 Task: Create a task  Implement a new cloud-based environmental management system for a company , assign it to team member softage.2@softage.net in the project BitBridge and update the status of the task to  On Track  , set the priority of the task to High
Action: Mouse moved to (79, 72)
Screenshot: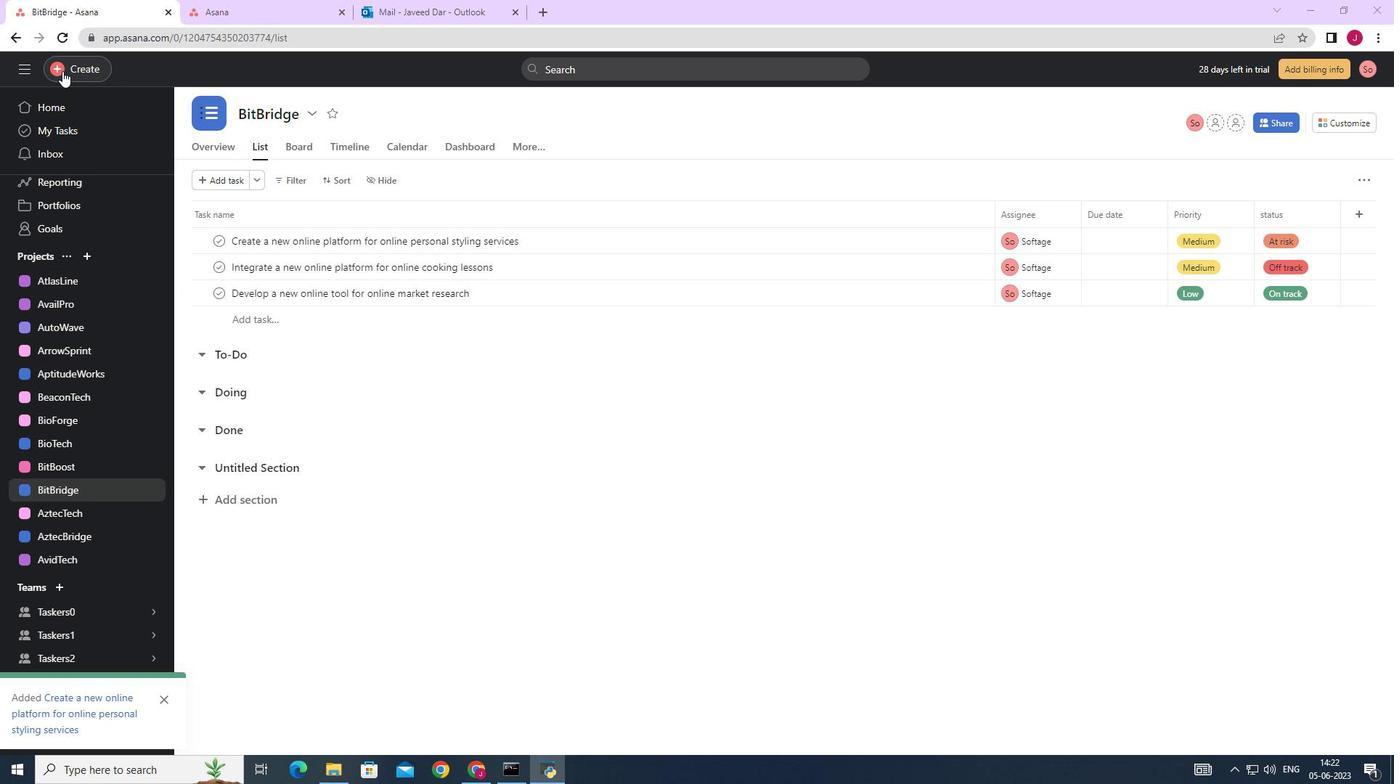 
Action: Mouse pressed left at (79, 72)
Screenshot: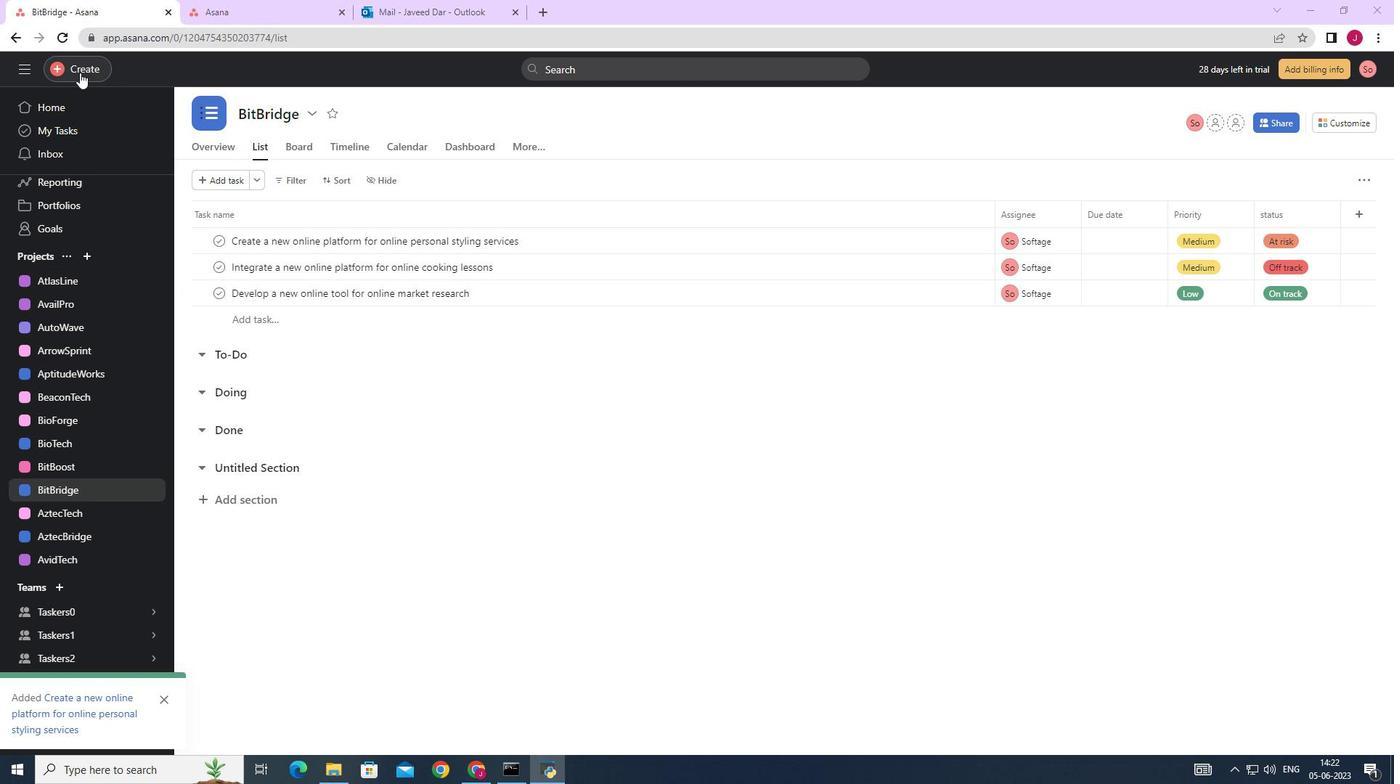 
Action: Mouse moved to (208, 71)
Screenshot: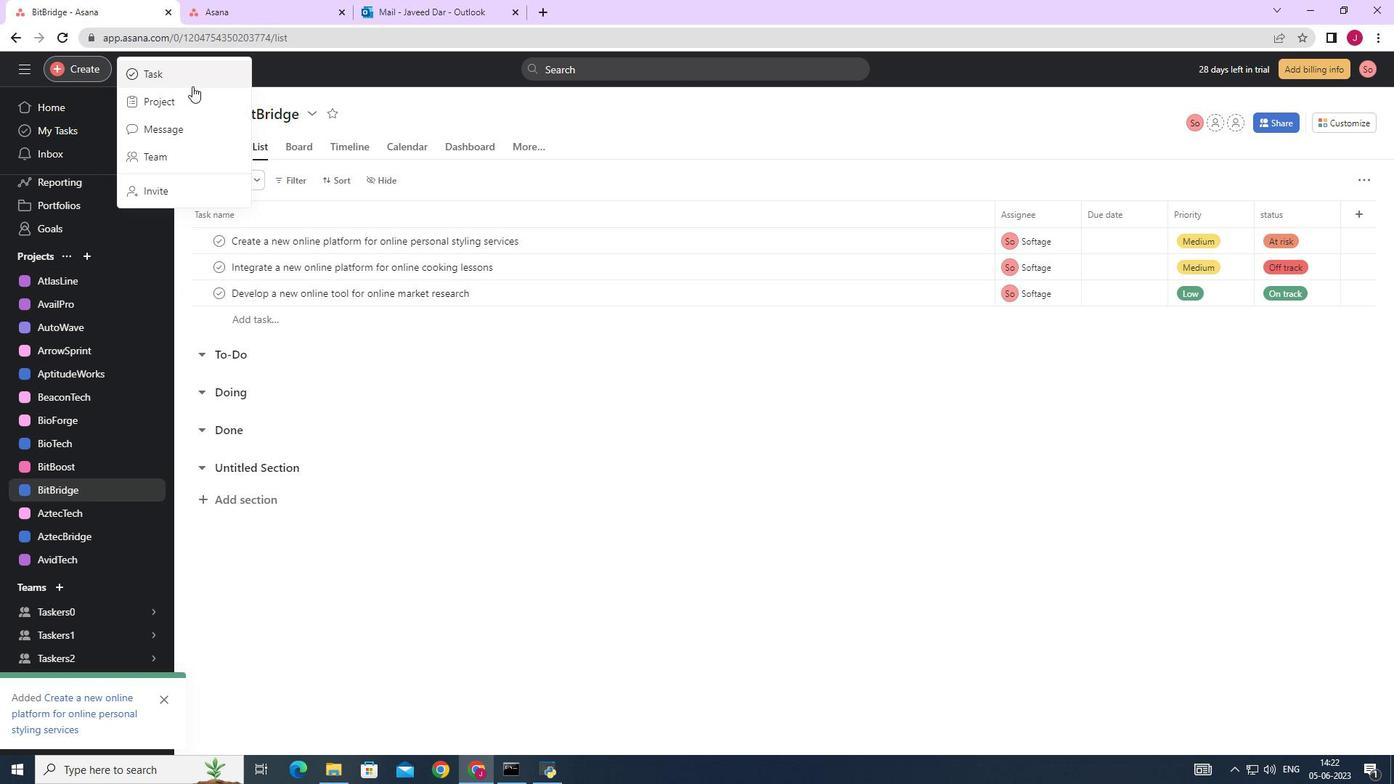 
Action: Mouse pressed left at (208, 71)
Screenshot: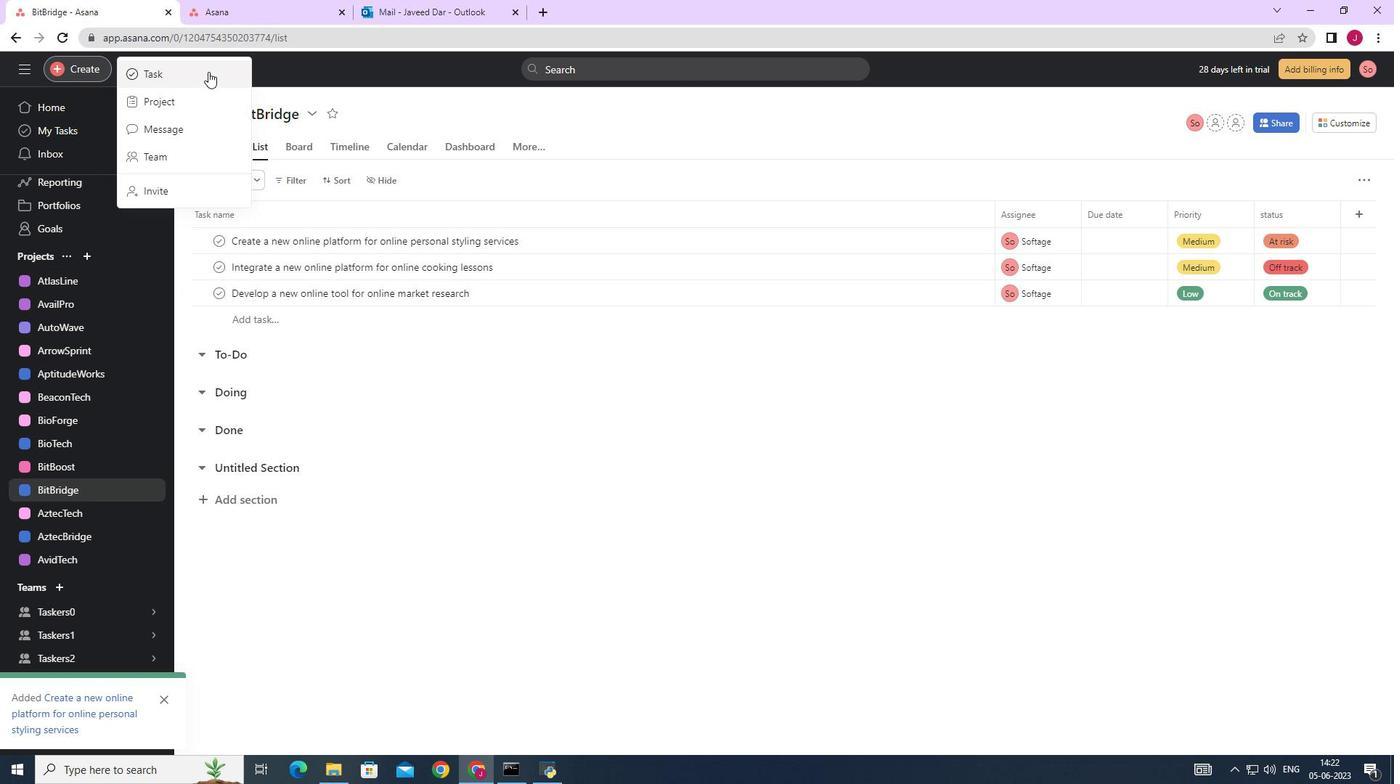 
Action: Mouse moved to (1102, 480)
Screenshot: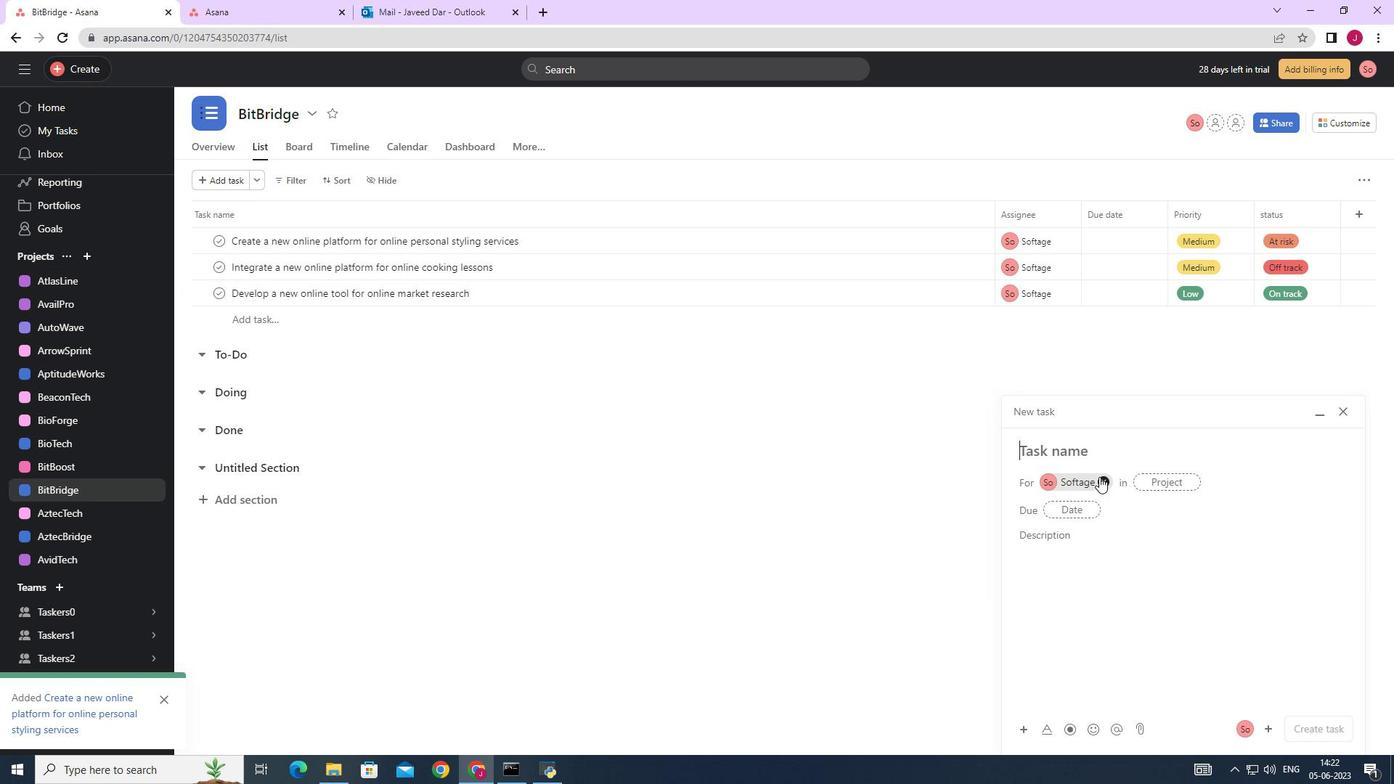 
Action: Mouse pressed left at (1102, 480)
Screenshot: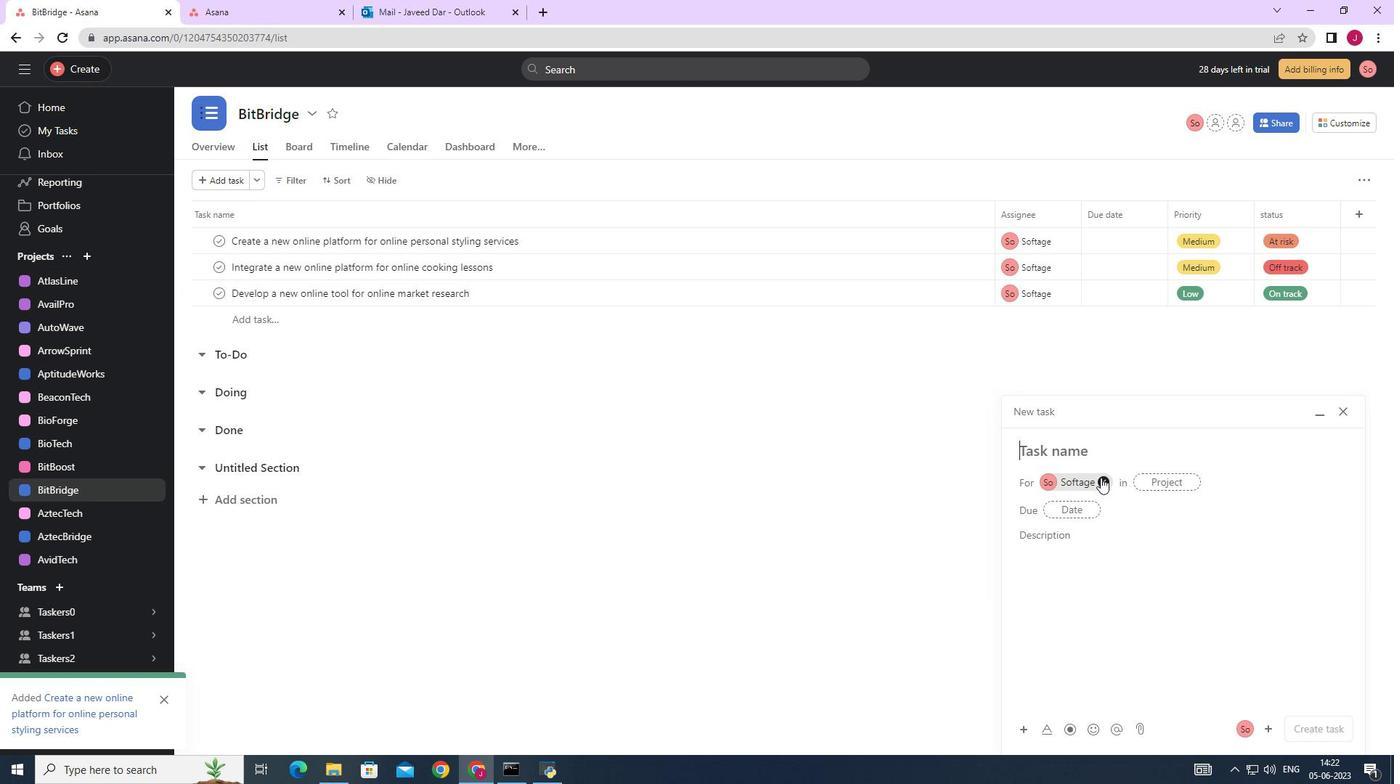
Action: Mouse moved to (1077, 456)
Screenshot: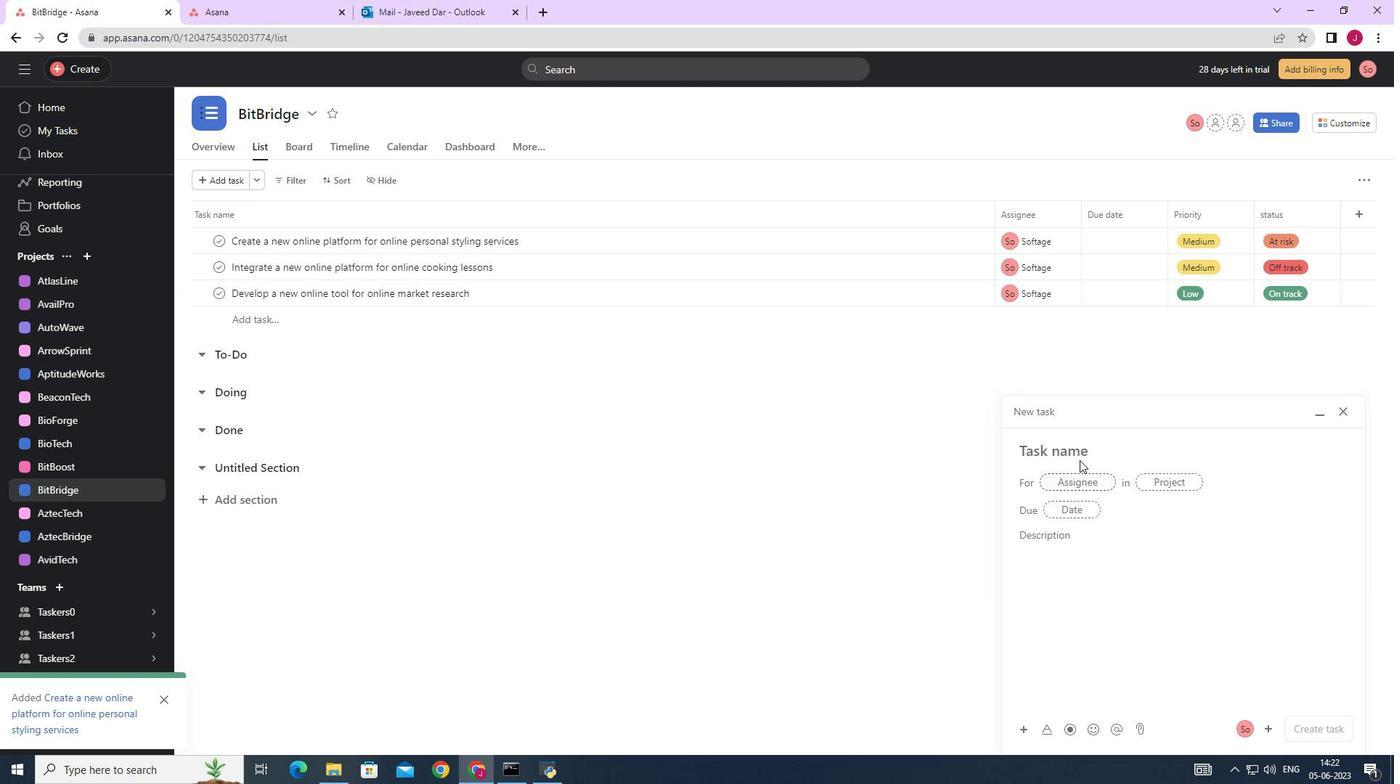 
Action: Mouse pressed left at (1077, 456)
Screenshot: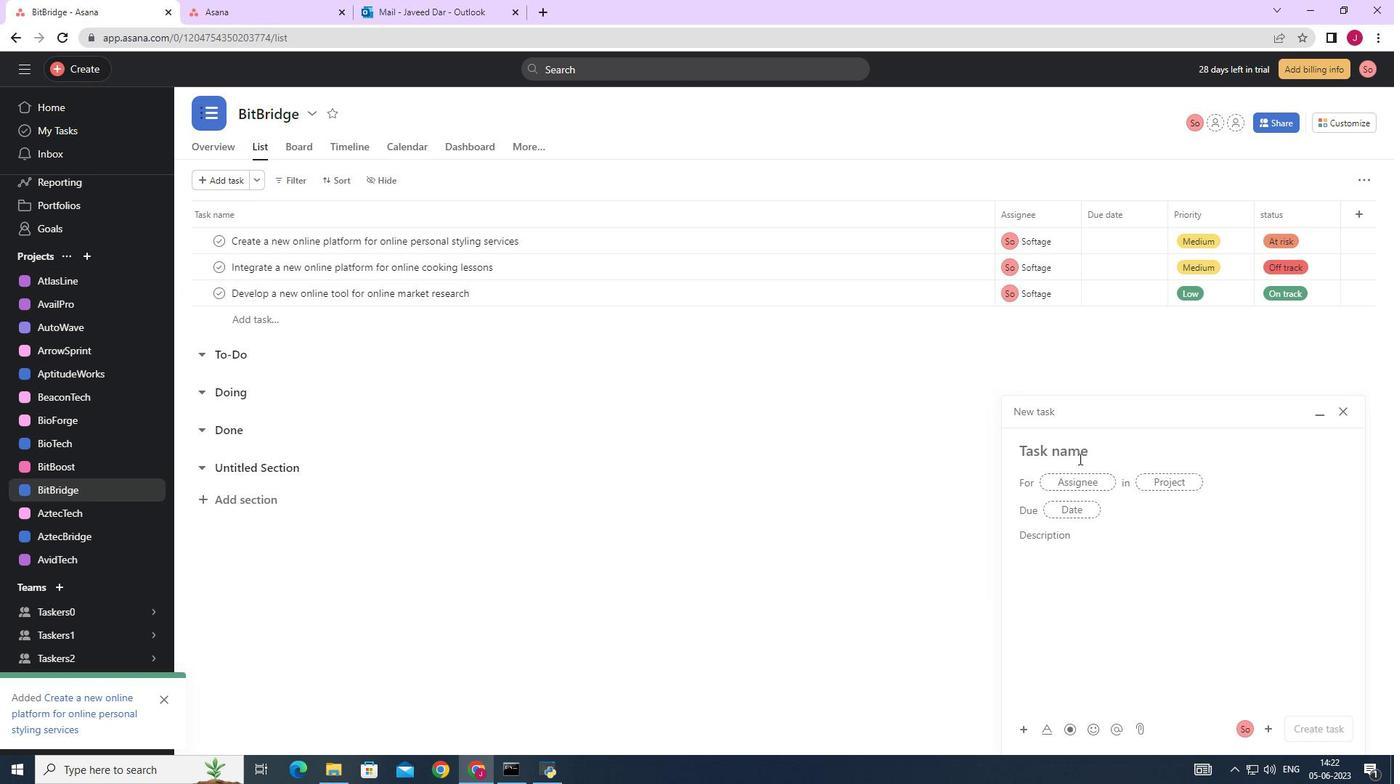
Action: Key pressed <Key.caps_lock>
Screenshot: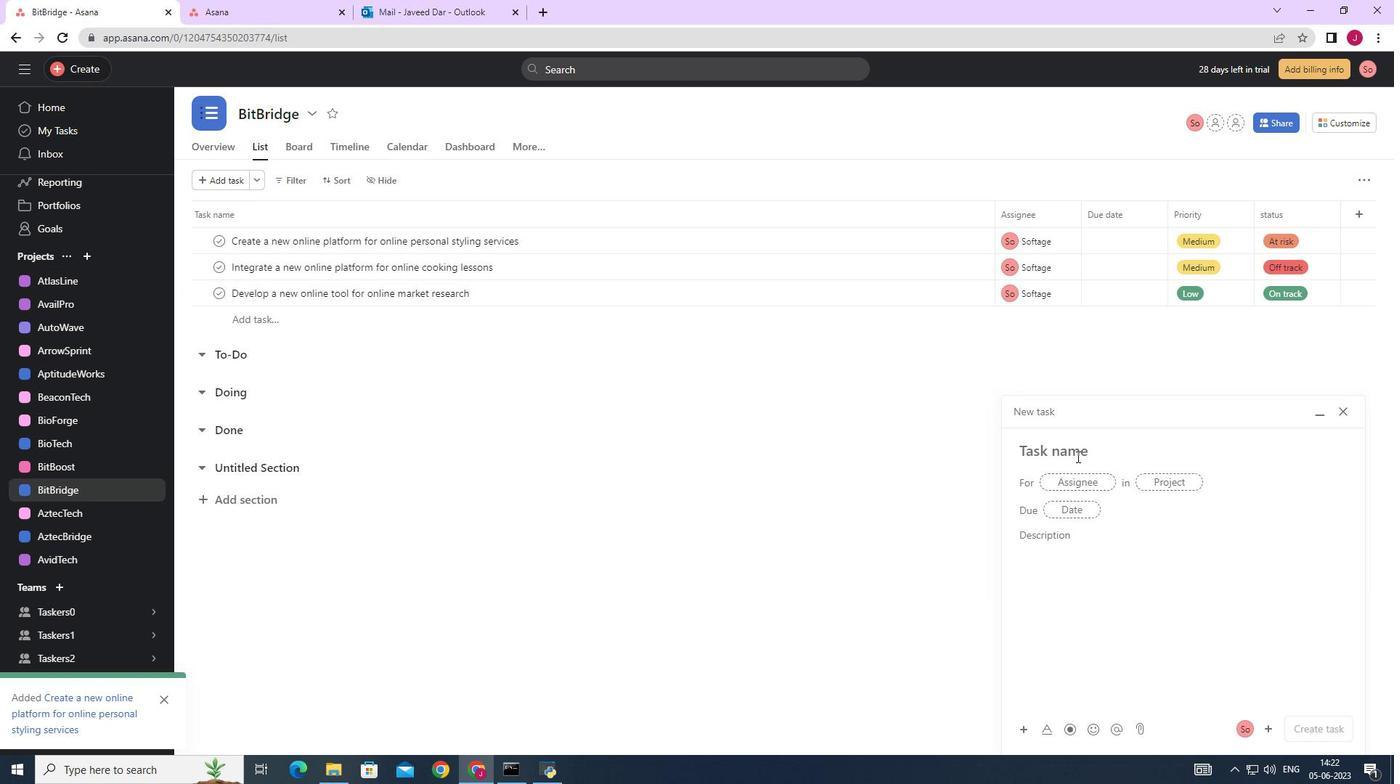 
Action: Mouse moved to (998, 427)
Screenshot: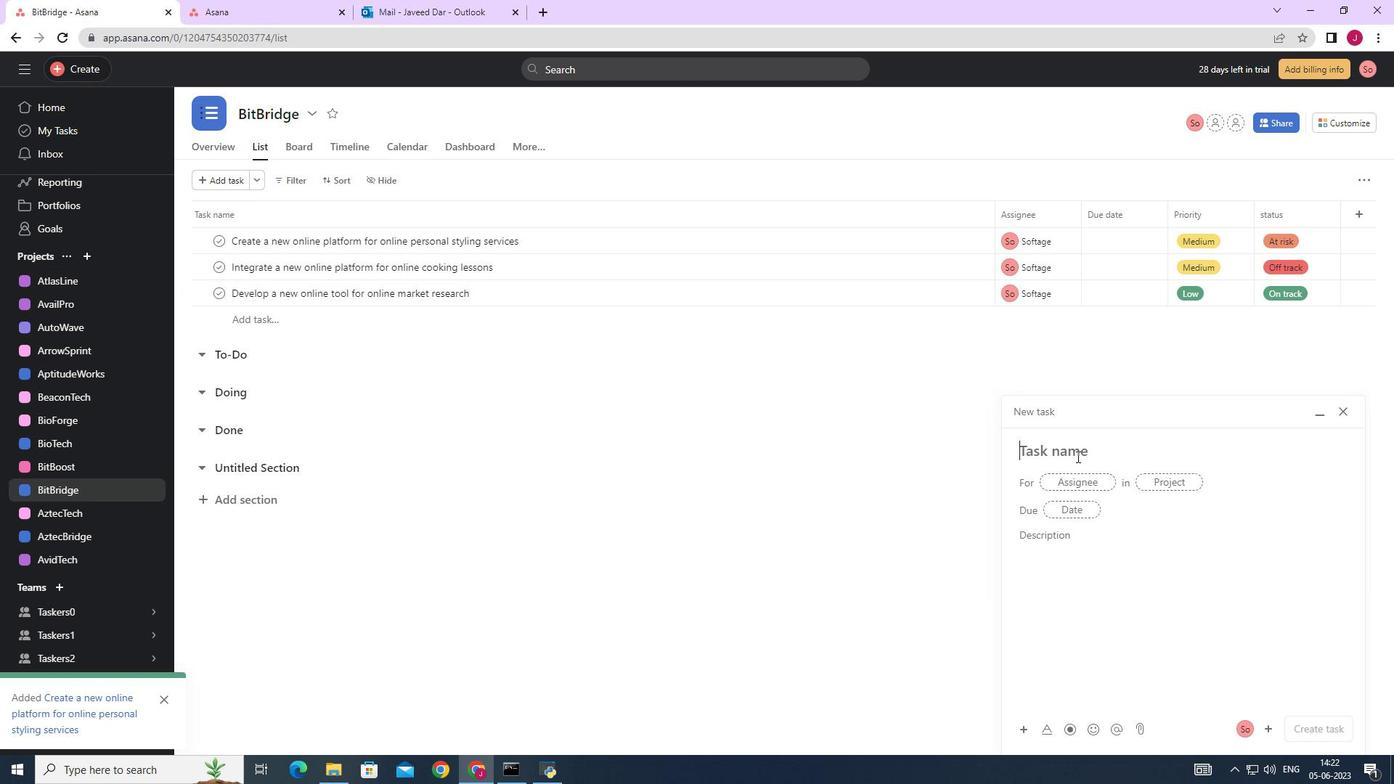 
Action: Key pressed I<Key.caps_lock>mplement<Key.space>a<Key.space>new<Key.space>cloud-based<Key.space>enviromental<Key.space>
Screenshot: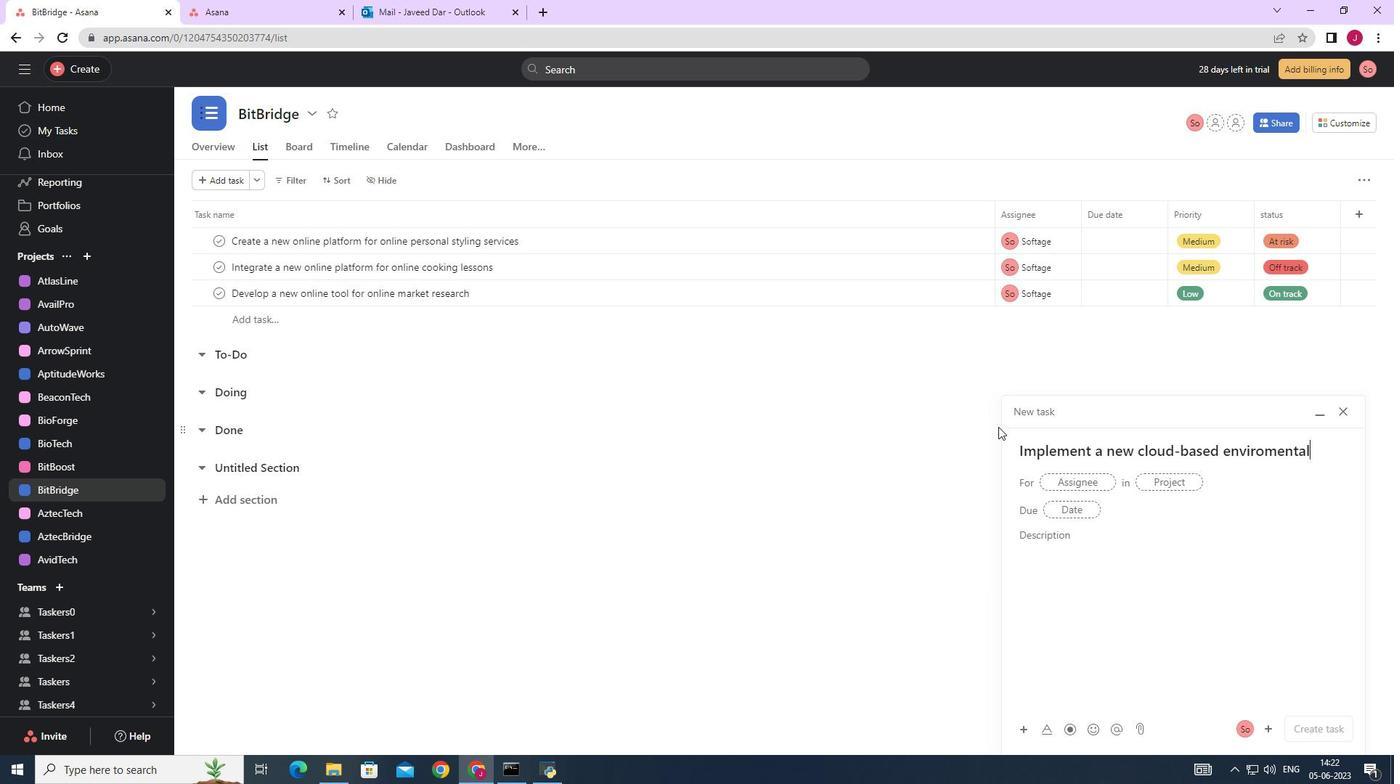
Action: Mouse moved to (1286, 453)
Screenshot: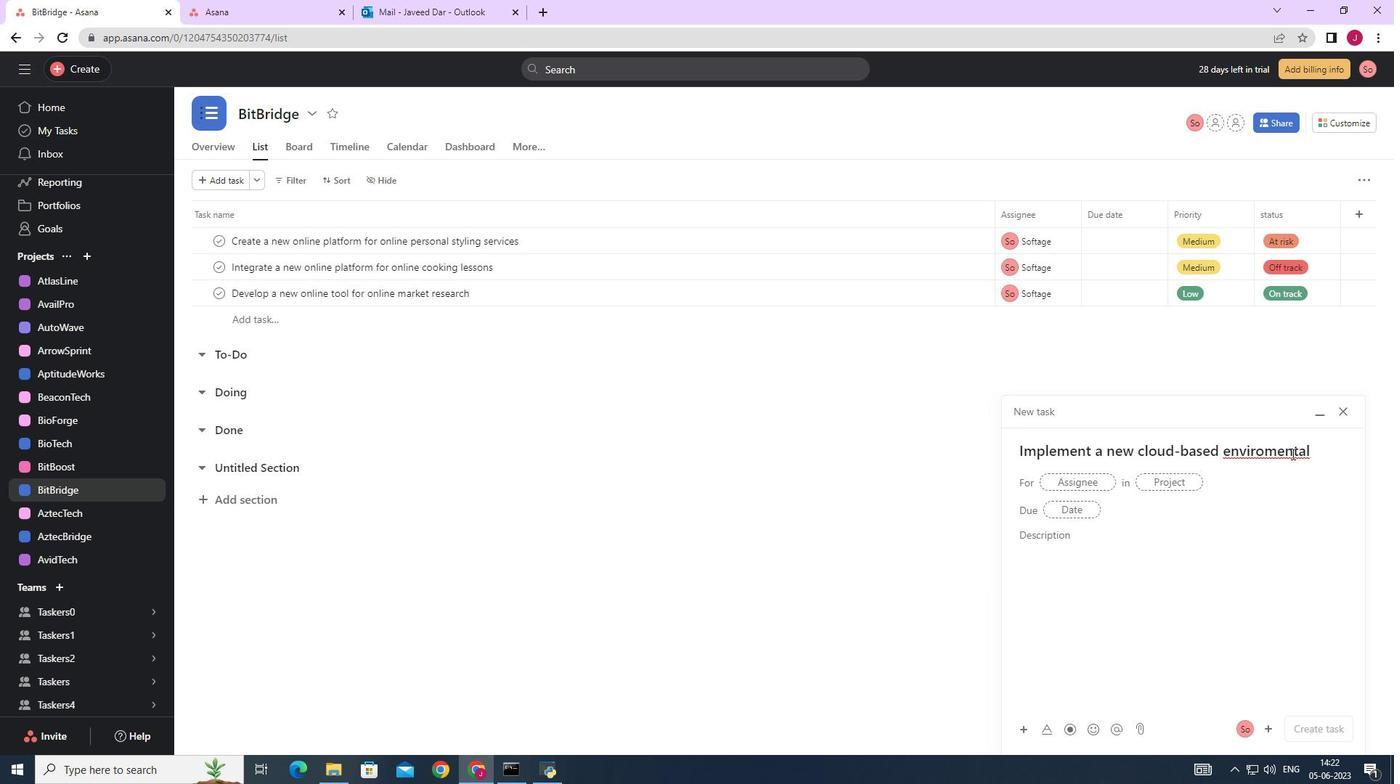 
Action: Mouse pressed right at (1286, 453)
Screenshot: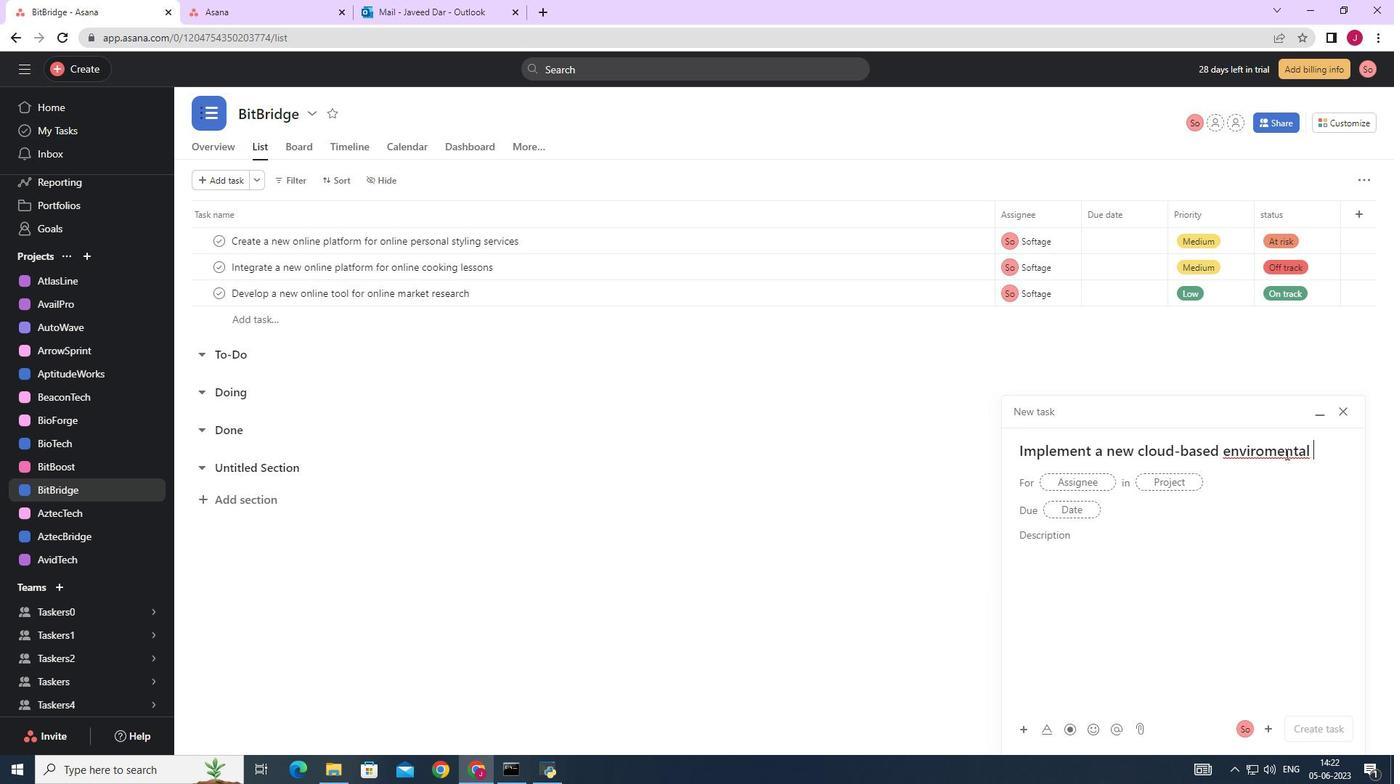 
Action: Mouse moved to (1272, 464)
Screenshot: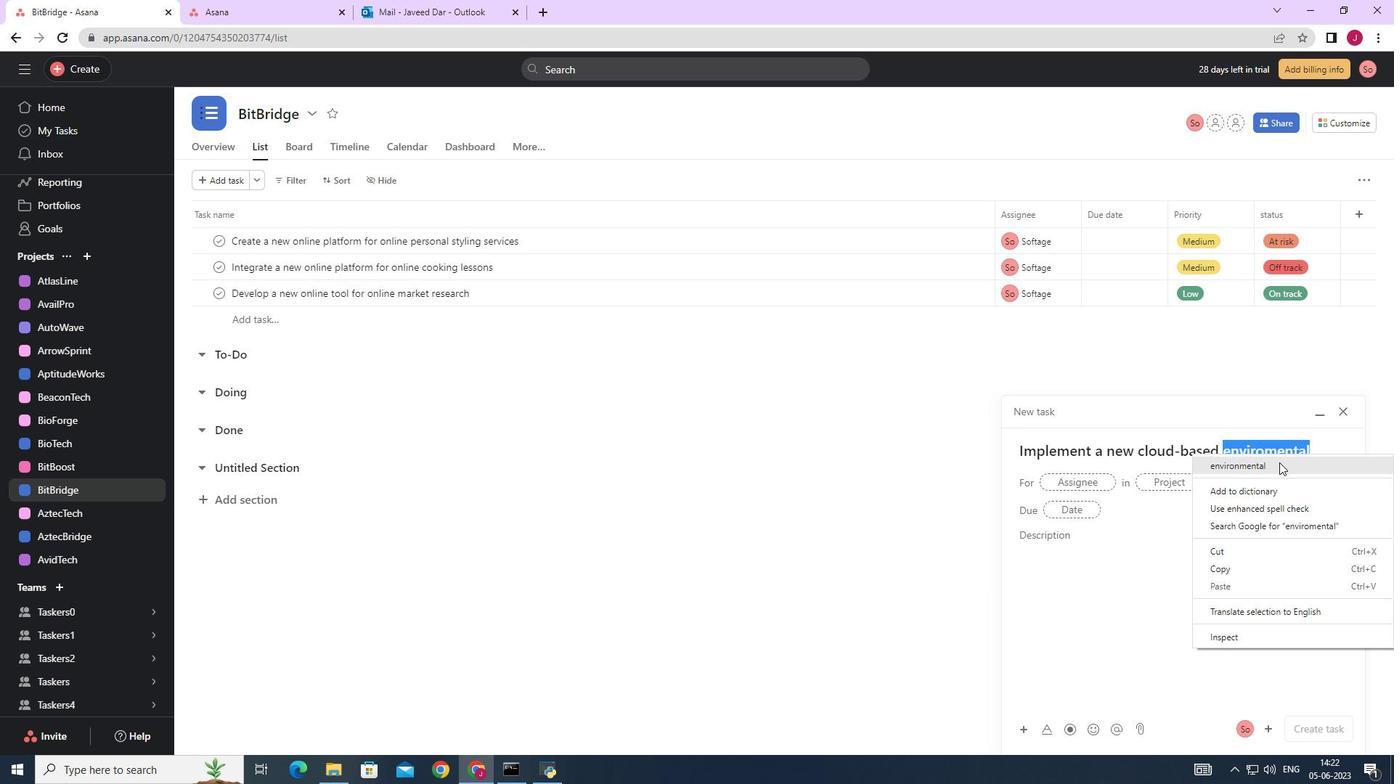 
Action: Mouse pressed left at (1272, 464)
Screenshot: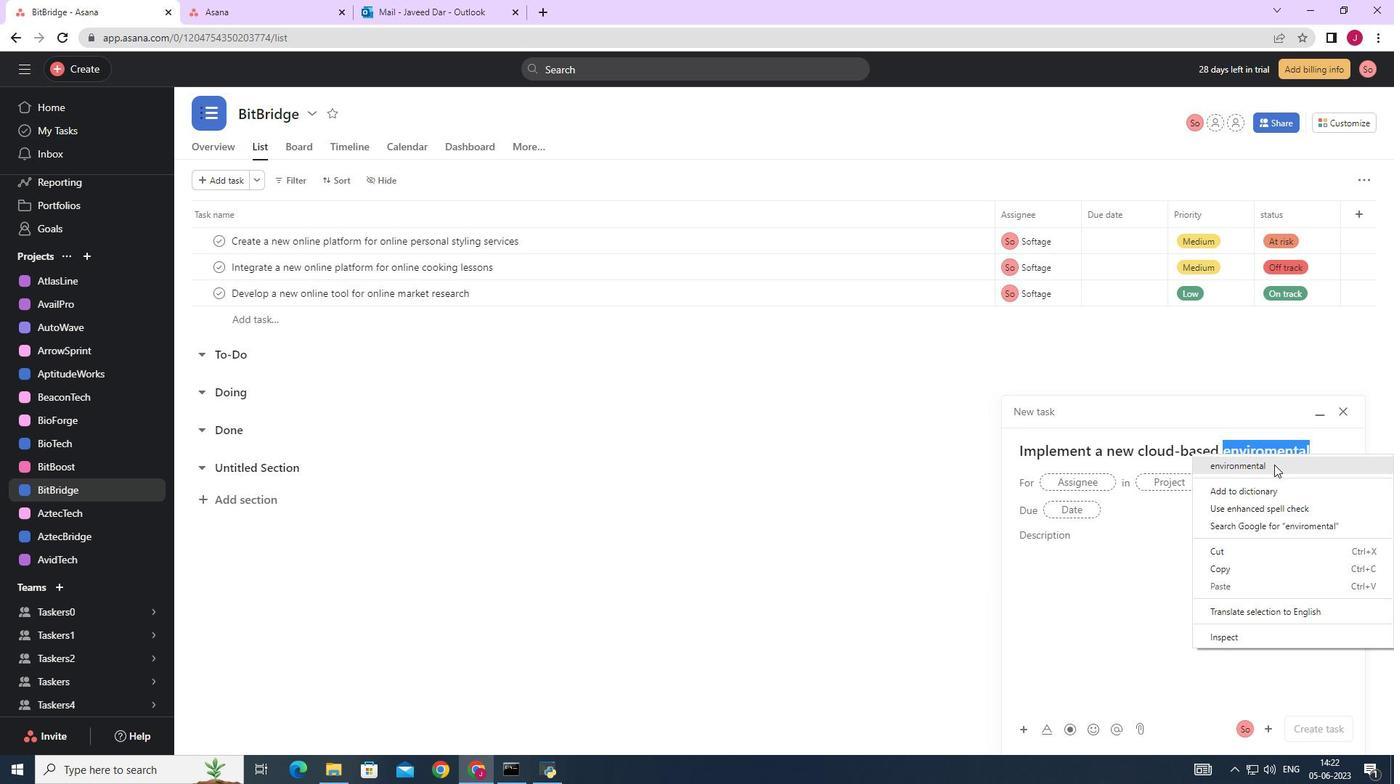 
Action: Mouse moved to (1270, 466)
Screenshot: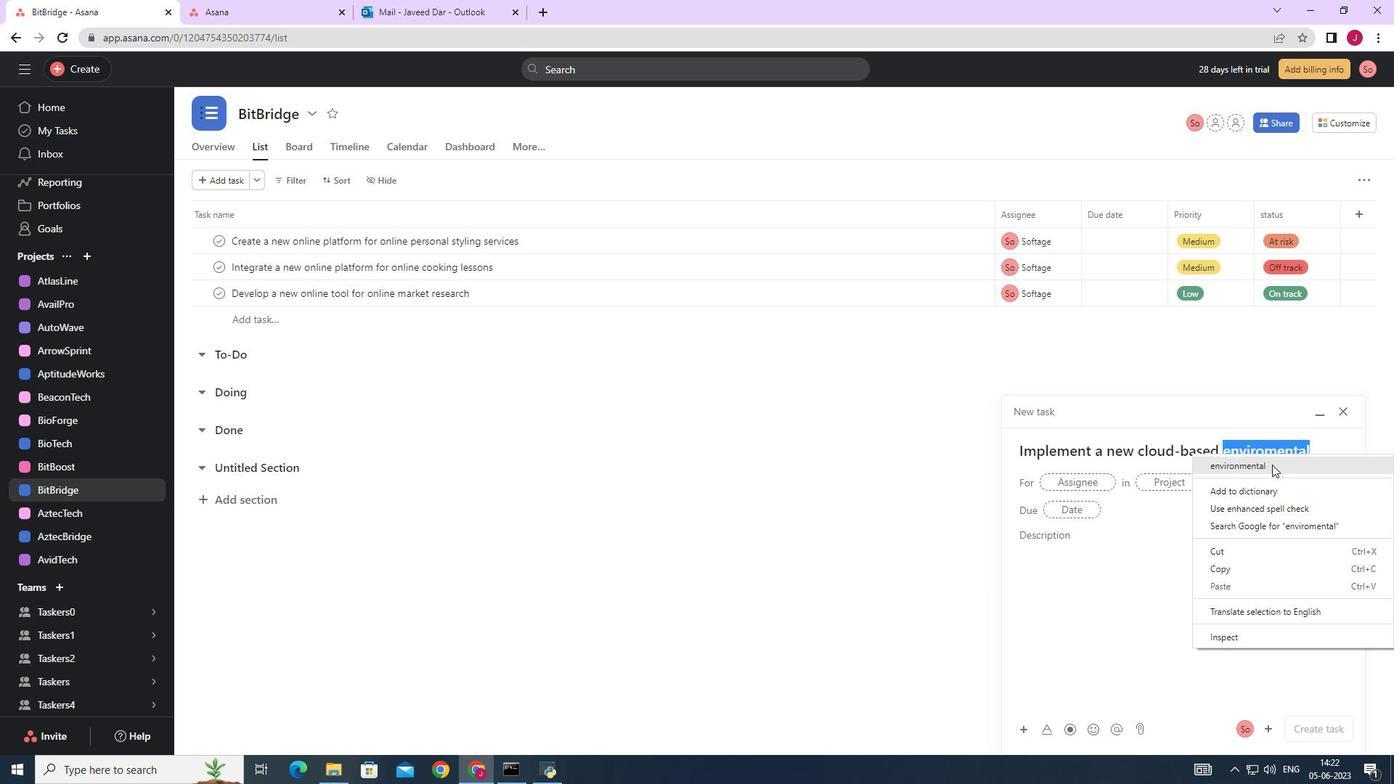 
Action: Key pressed <Key.space>management<Key.space>system<Key.space>for<Key.space>a<Key.space>company
Screenshot: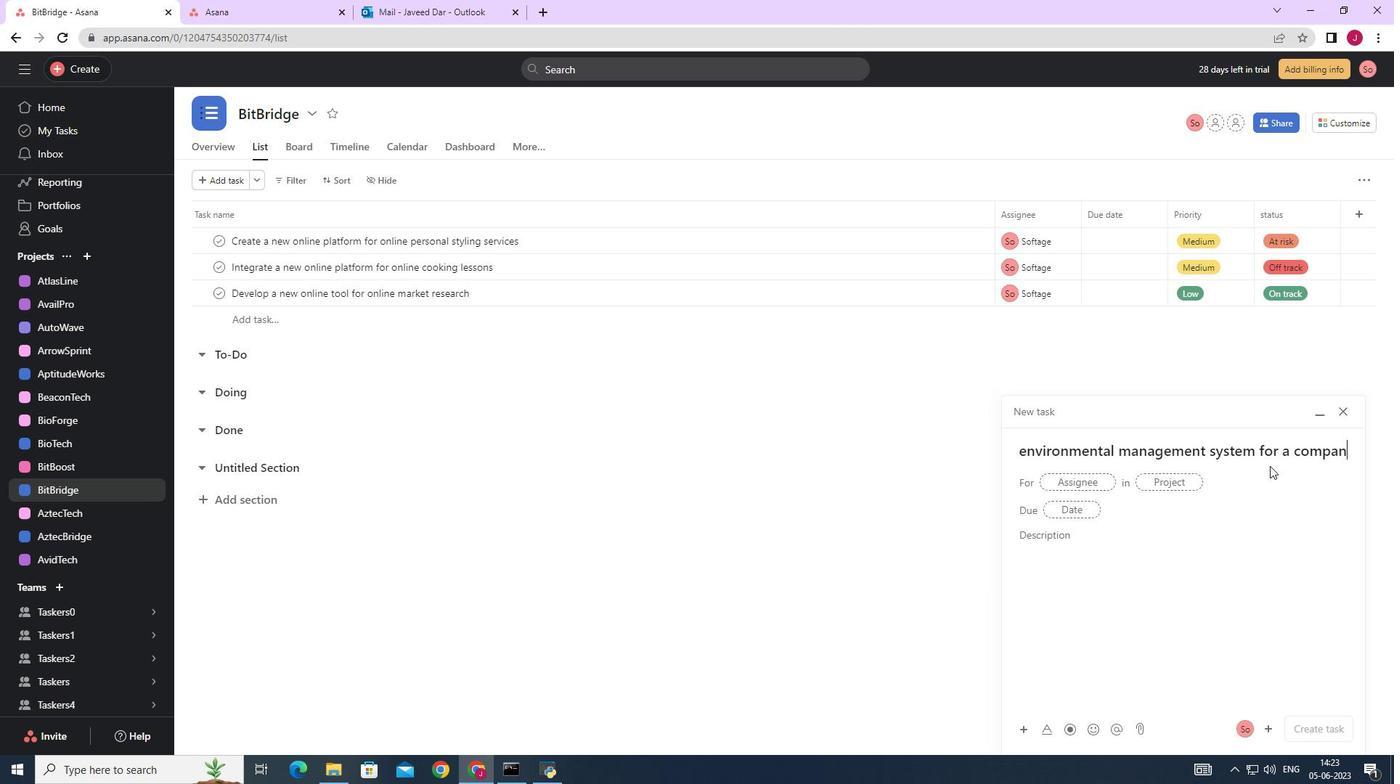 
Action: Mouse moved to (1075, 480)
Screenshot: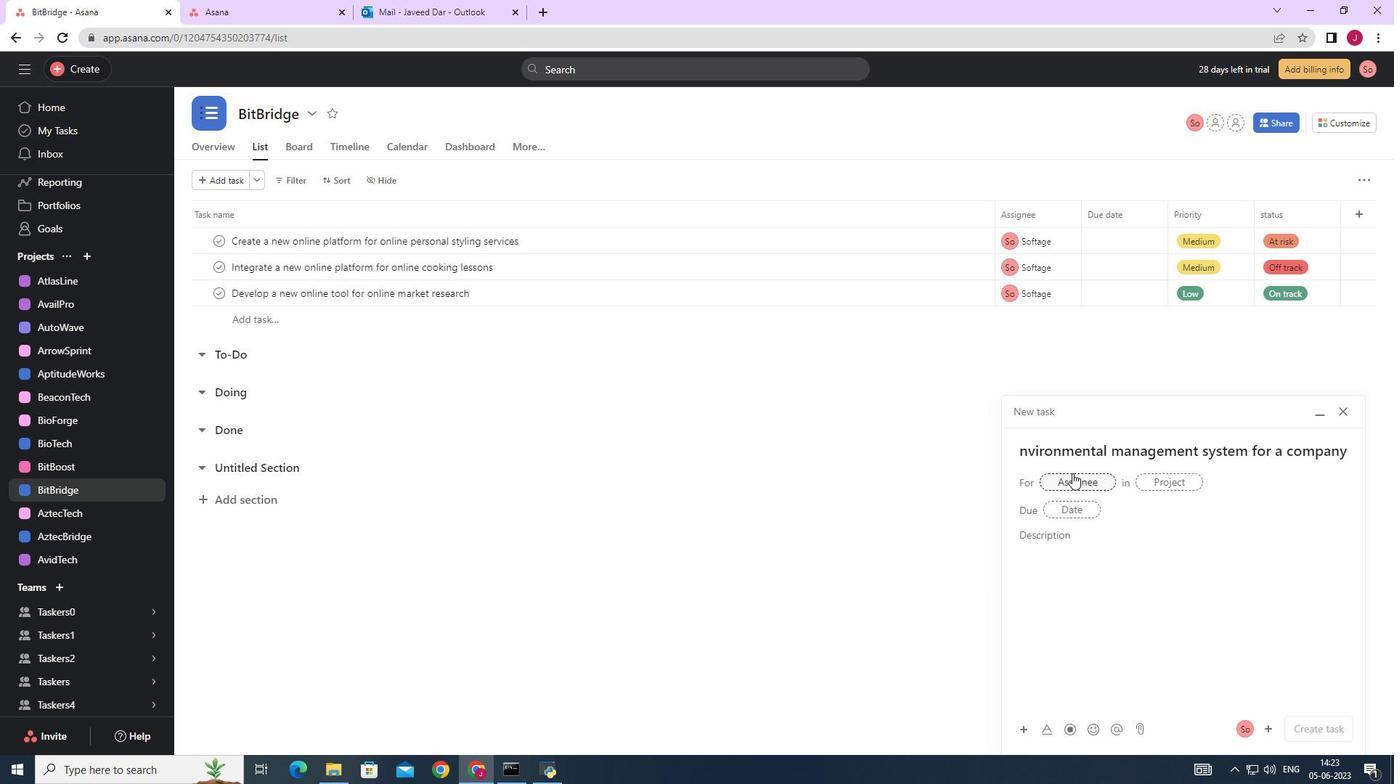 
Action: Mouse pressed left at (1075, 480)
Screenshot: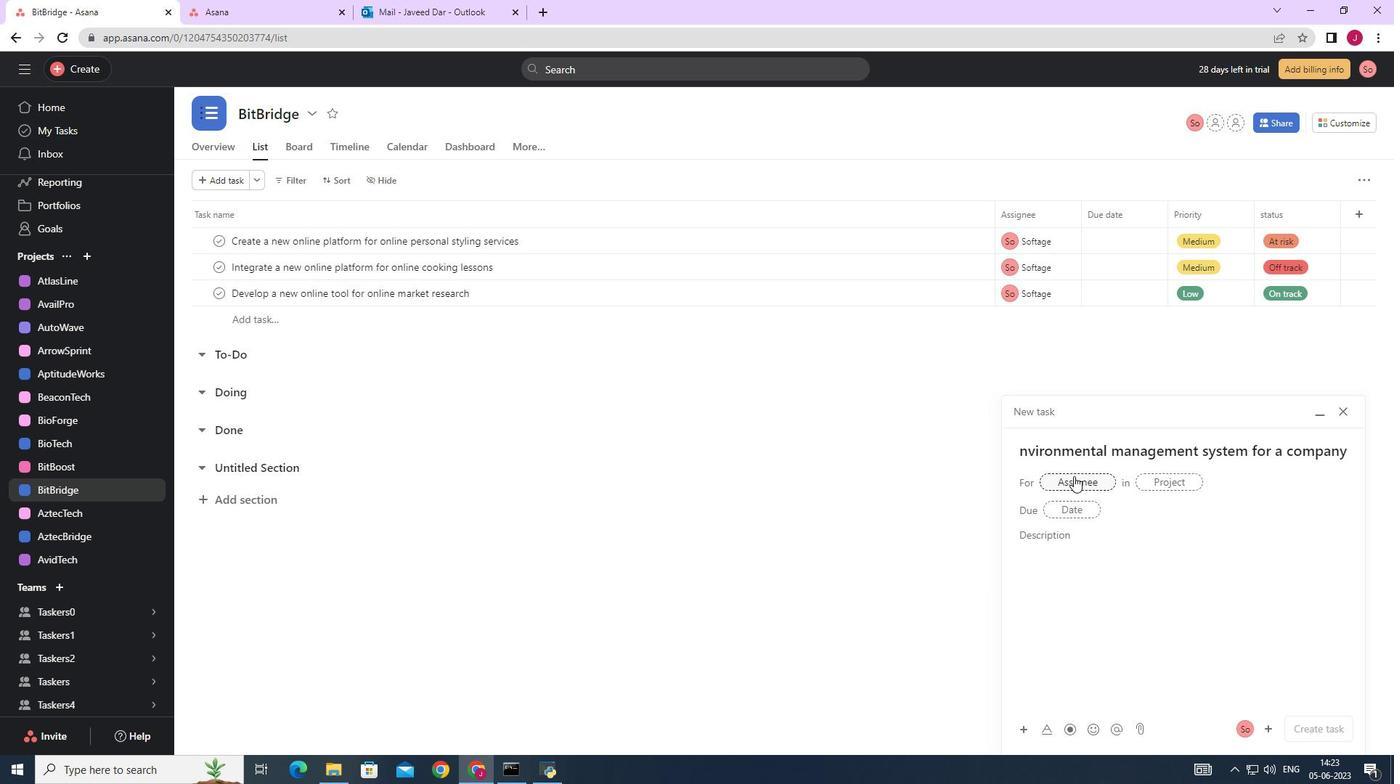 
Action: Key pressed softage.2
Screenshot: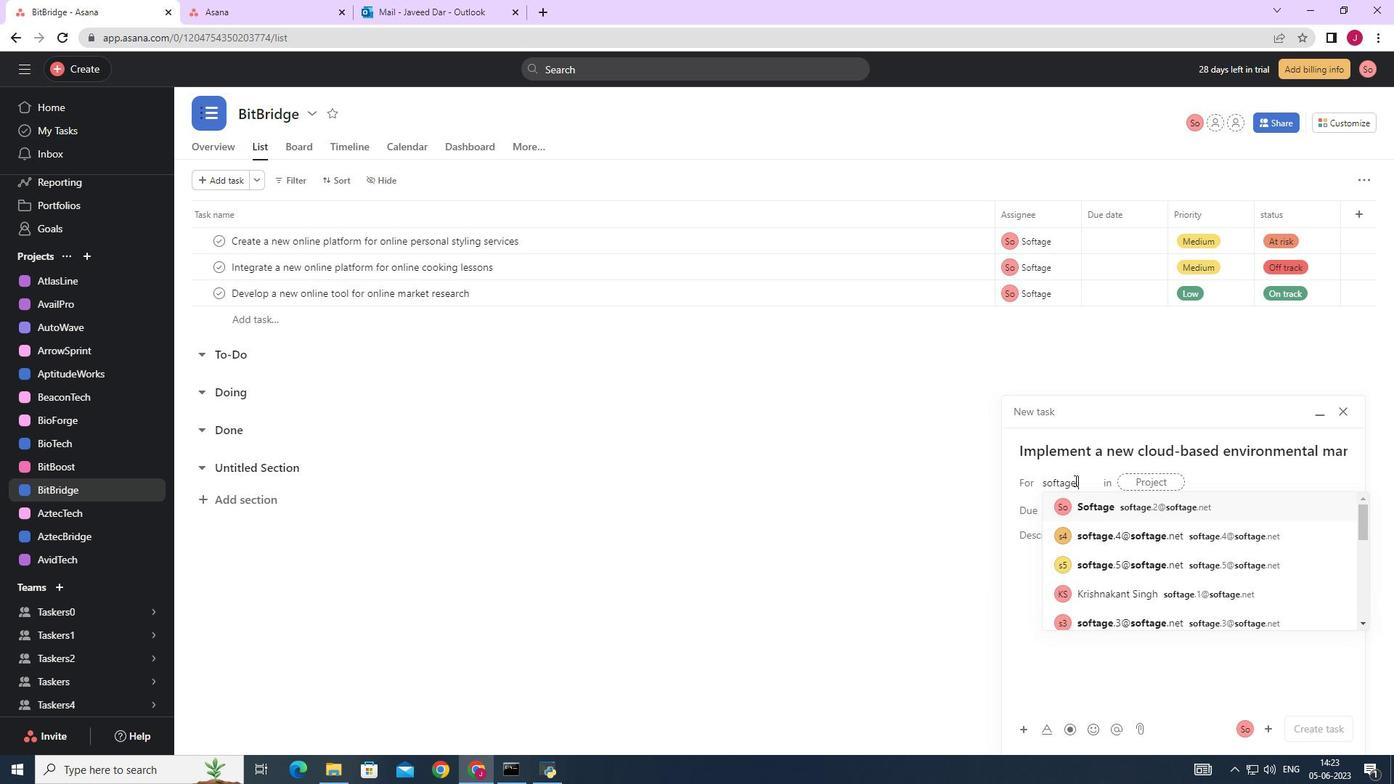 
Action: Mouse moved to (1127, 509)
Screenshot: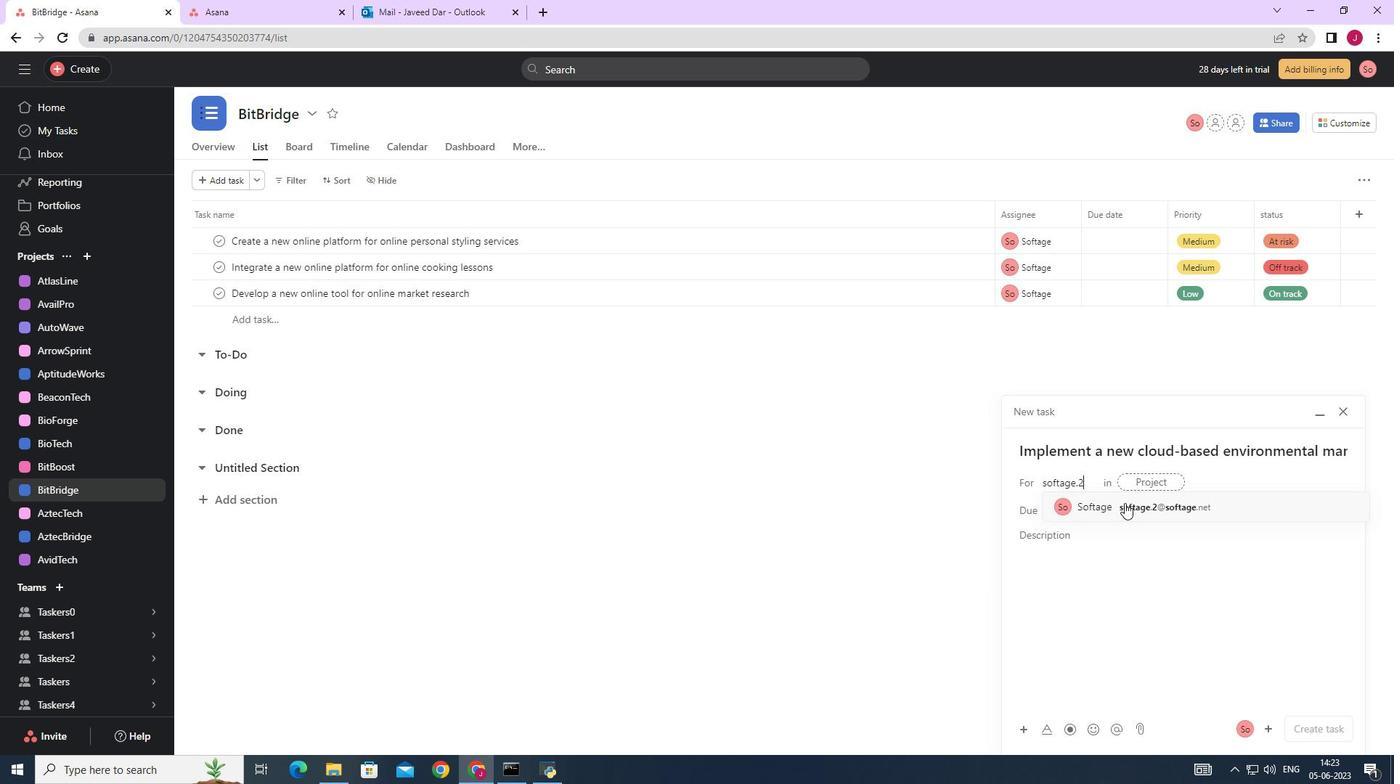 
Action: Mouse pressed left at (1127, 509)
Screenshot: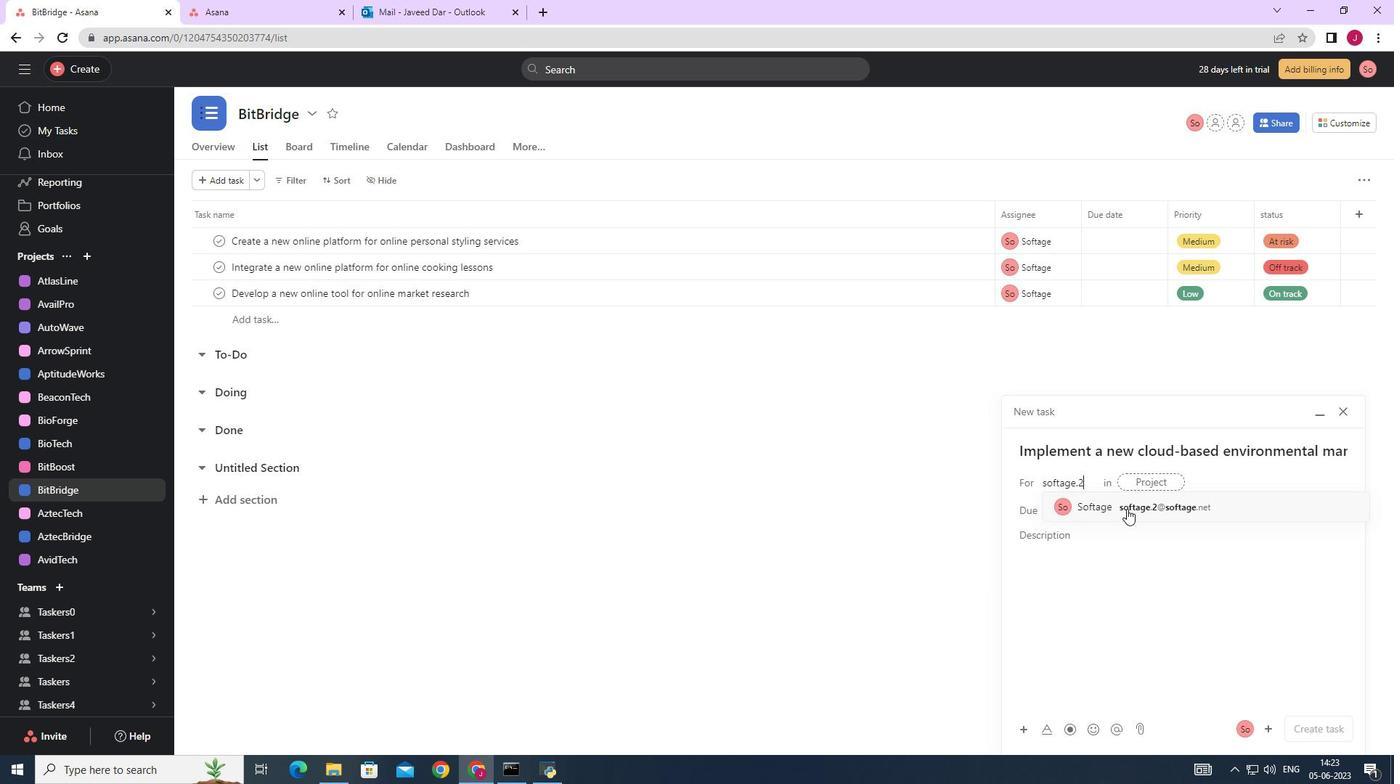 
Action: Mouse moved to (944, 510)
Screenshot: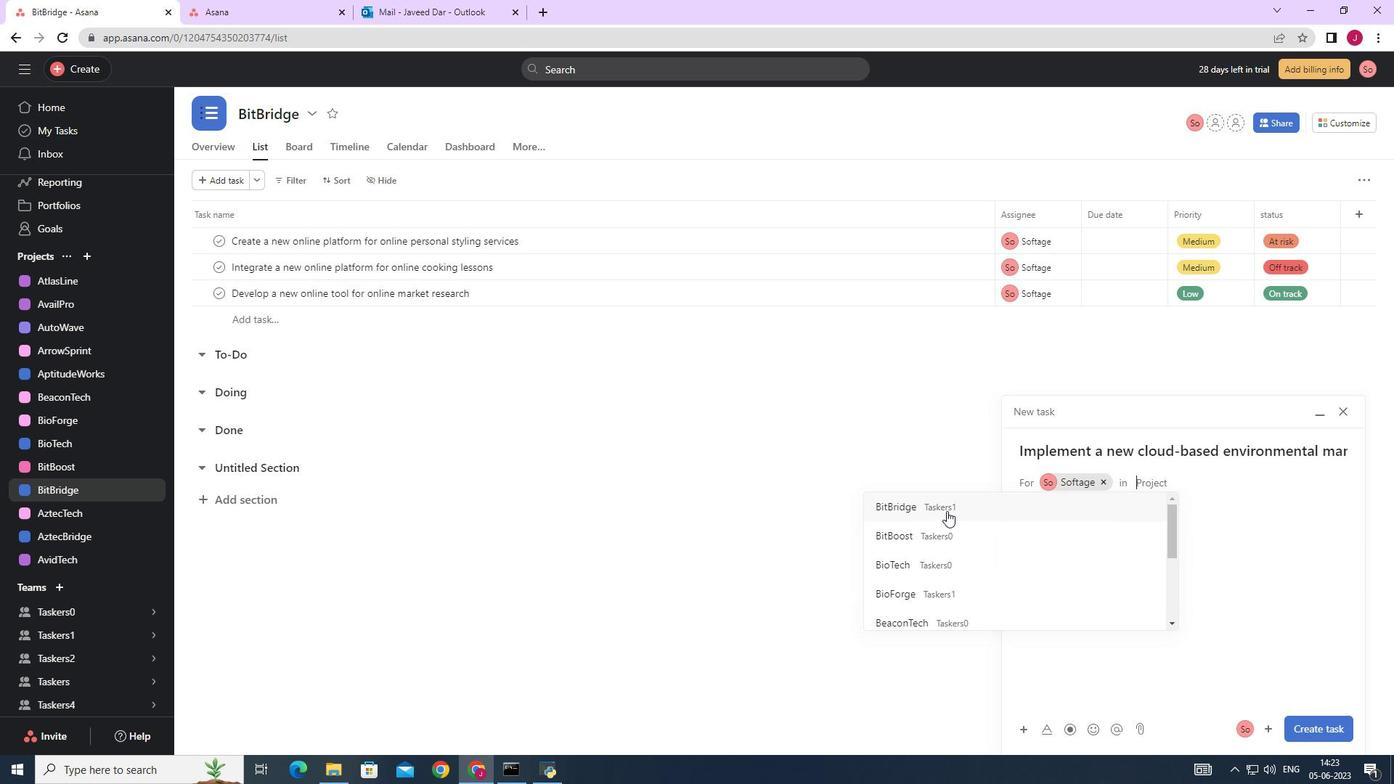 
Action: Mouse pressed left at (944, 510)
Screenshot: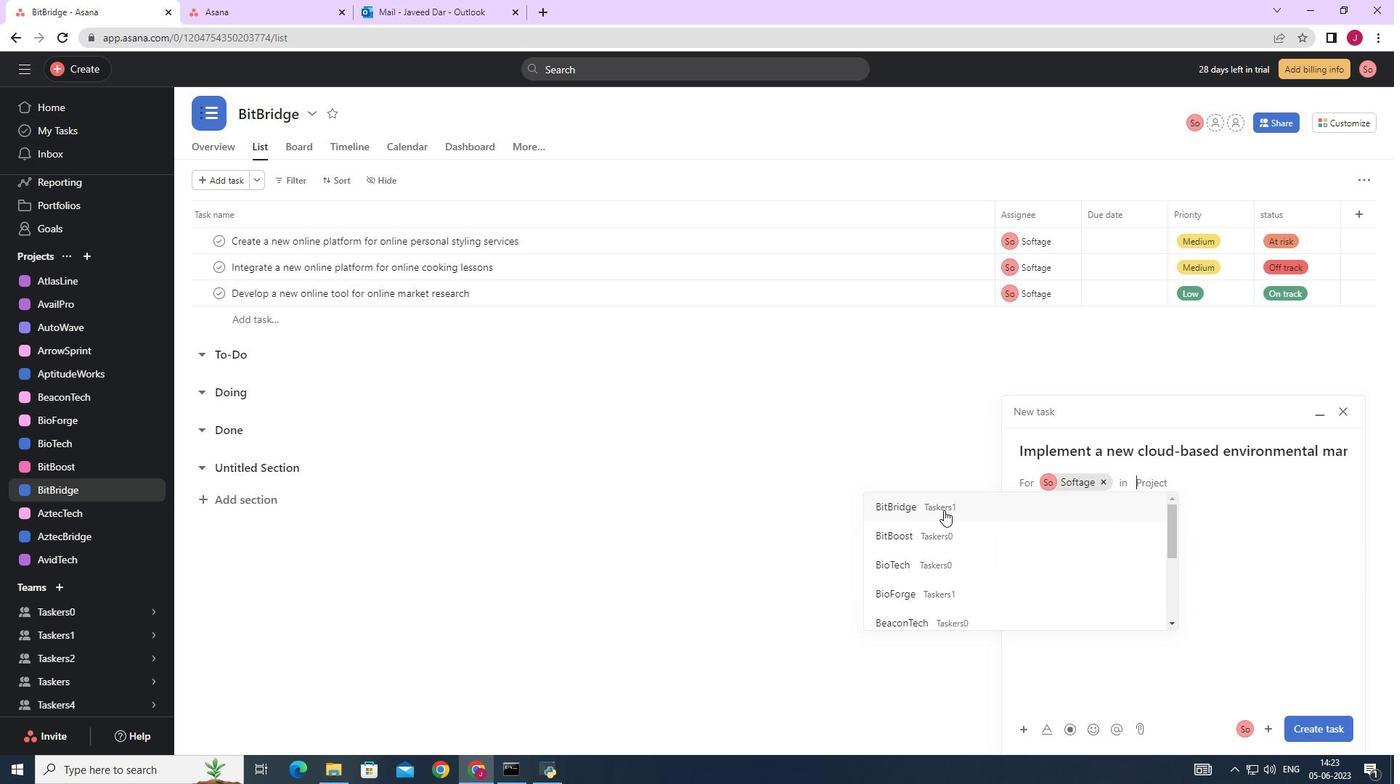 
Action: Mouse moved to (1077, 540)
Screenshot: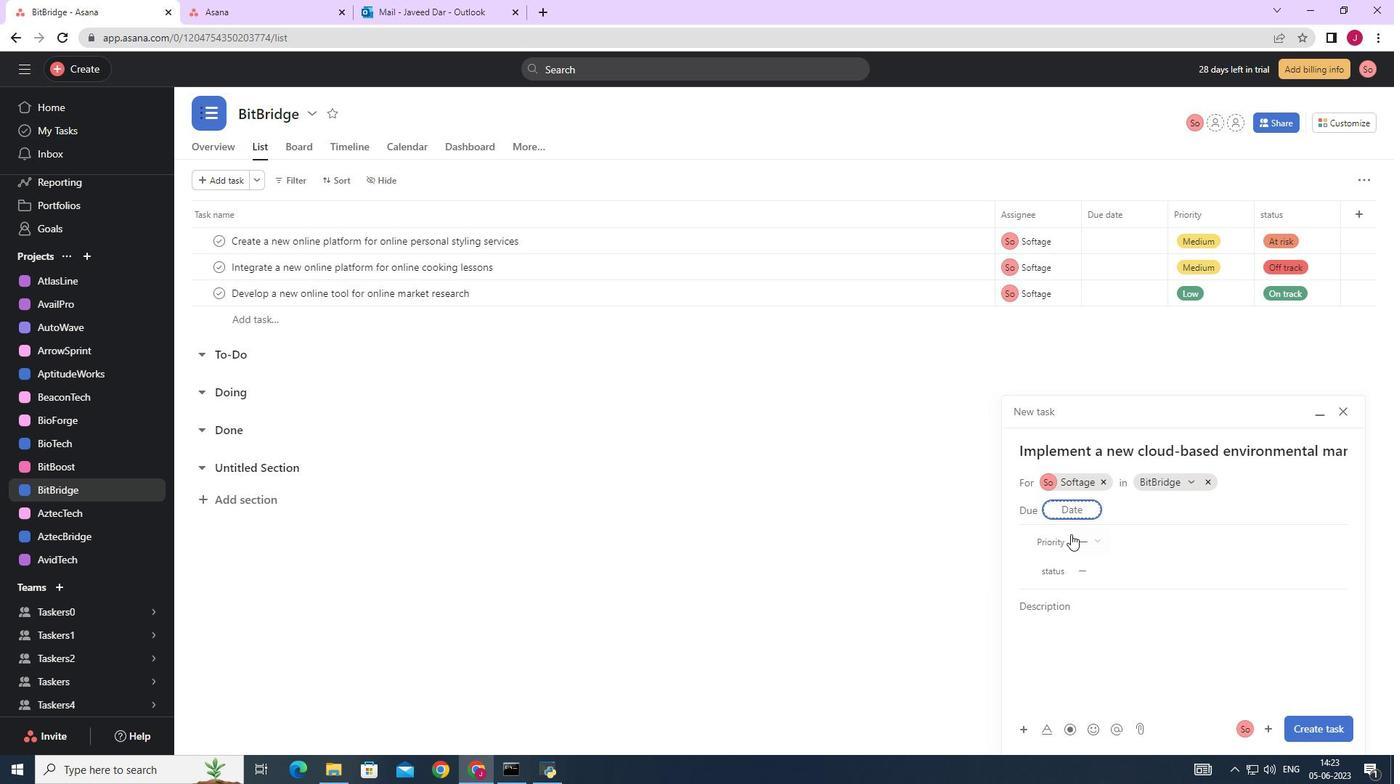 
Action: Mouse pressed left at (1077, 540)
Screenshot: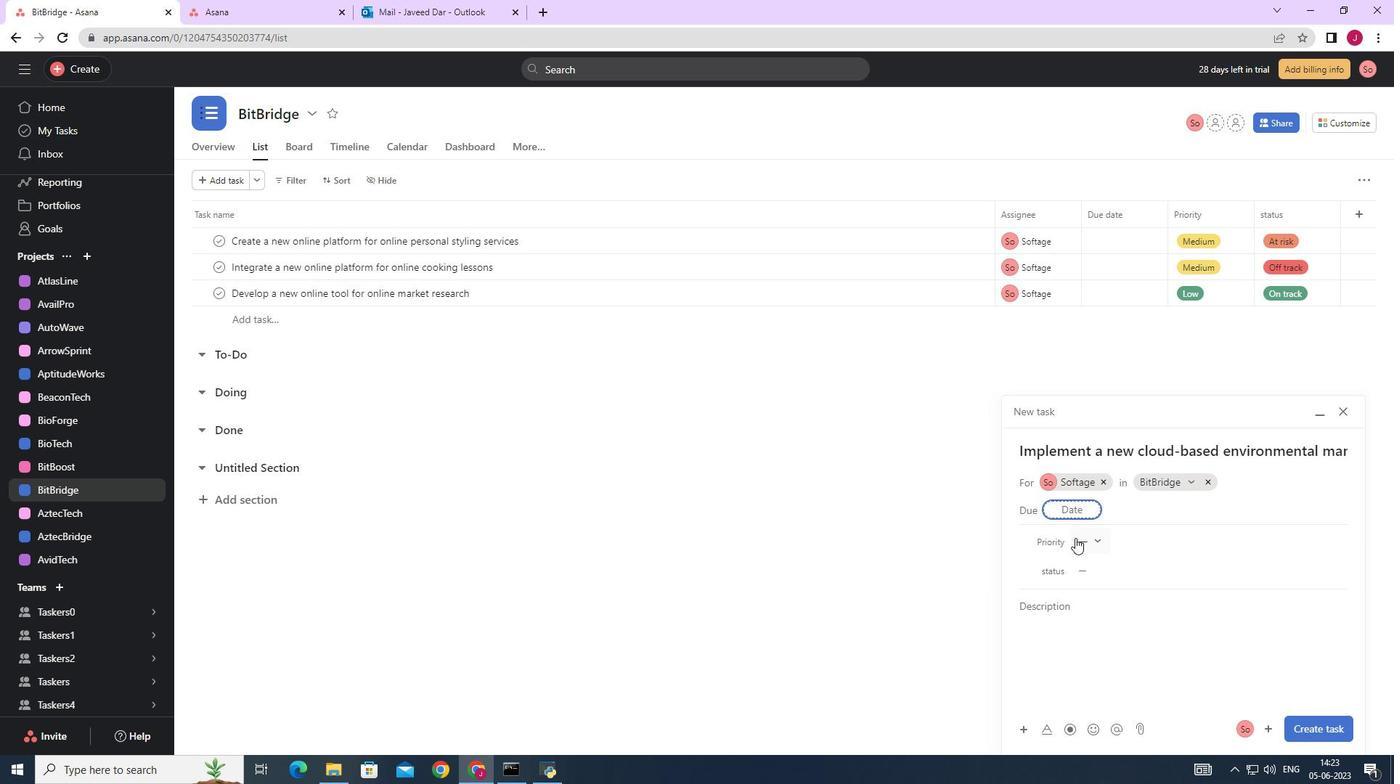 
Action: Mouse moved to (1124, 589)
Screenshot: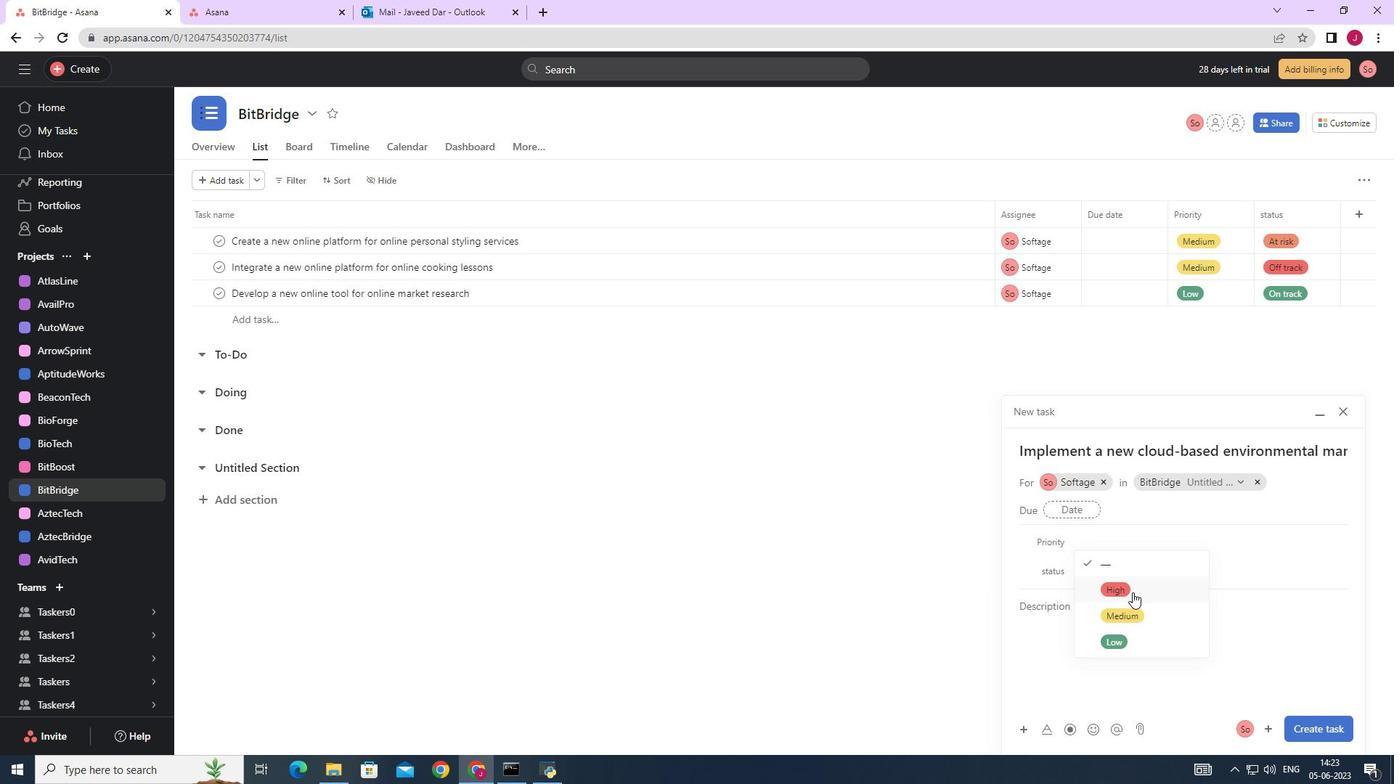 
Action: Mouse pressed left at (1124, 589)
Screenshot: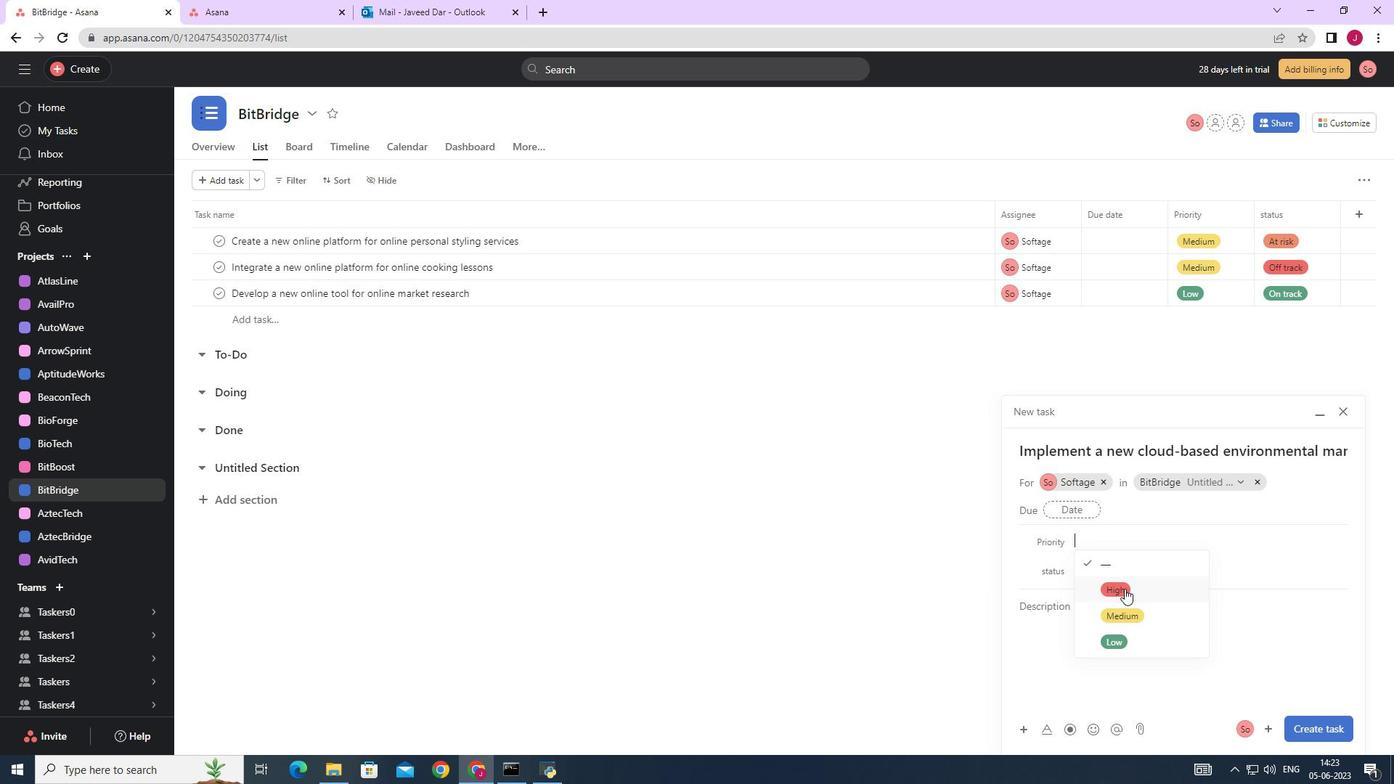 
Action: Mouse moved to (1105, 571)
Screenshot: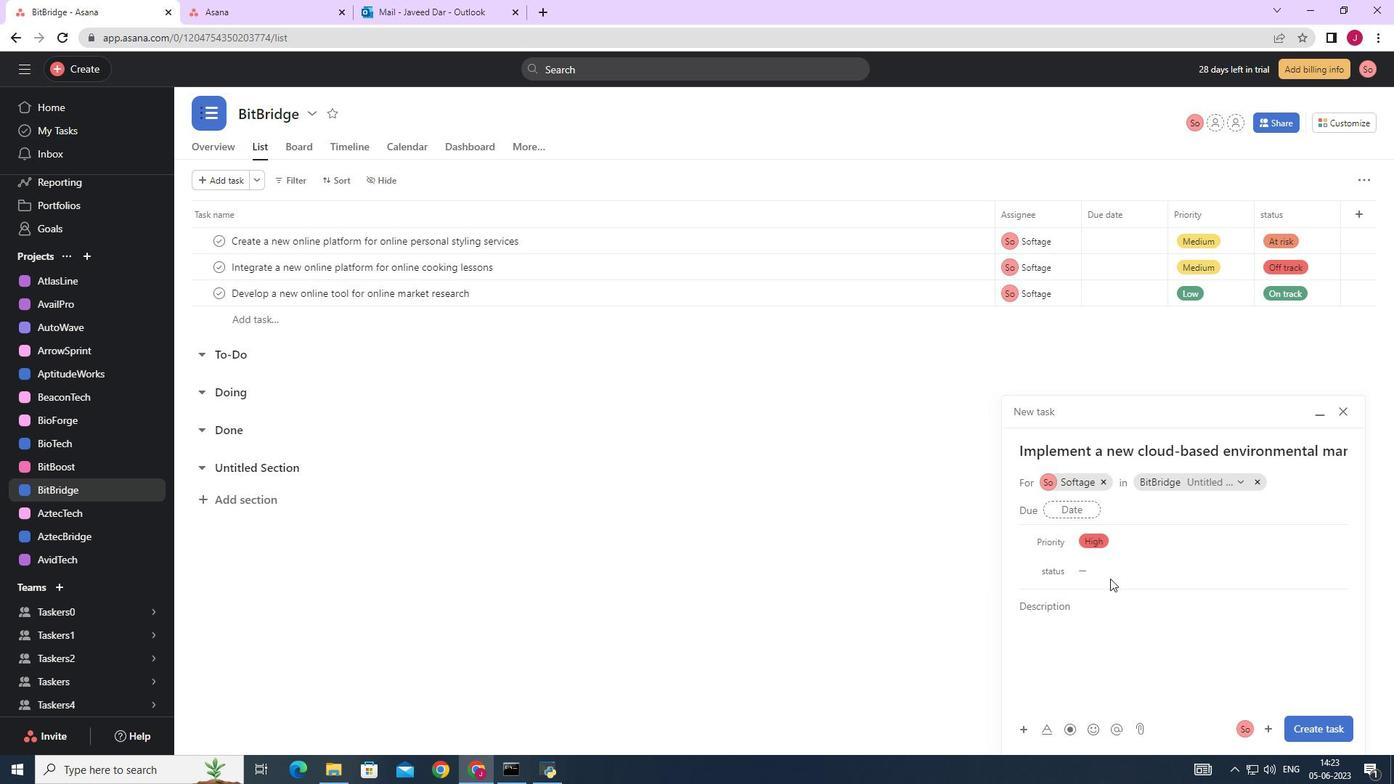 
Action: Mouse pressed left at (1105, 571)
Screenshot: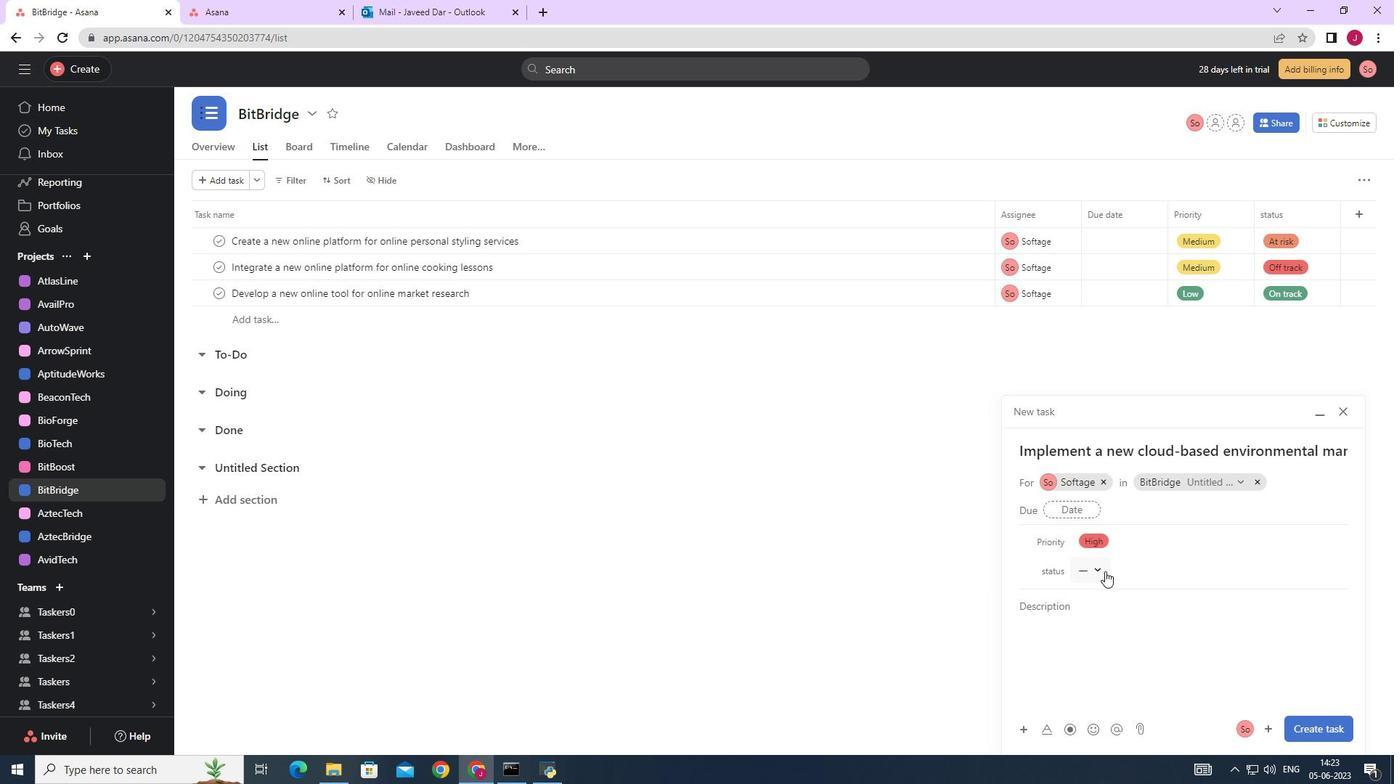 
Action: Mouse moved to (1121, 618)
Screenshot: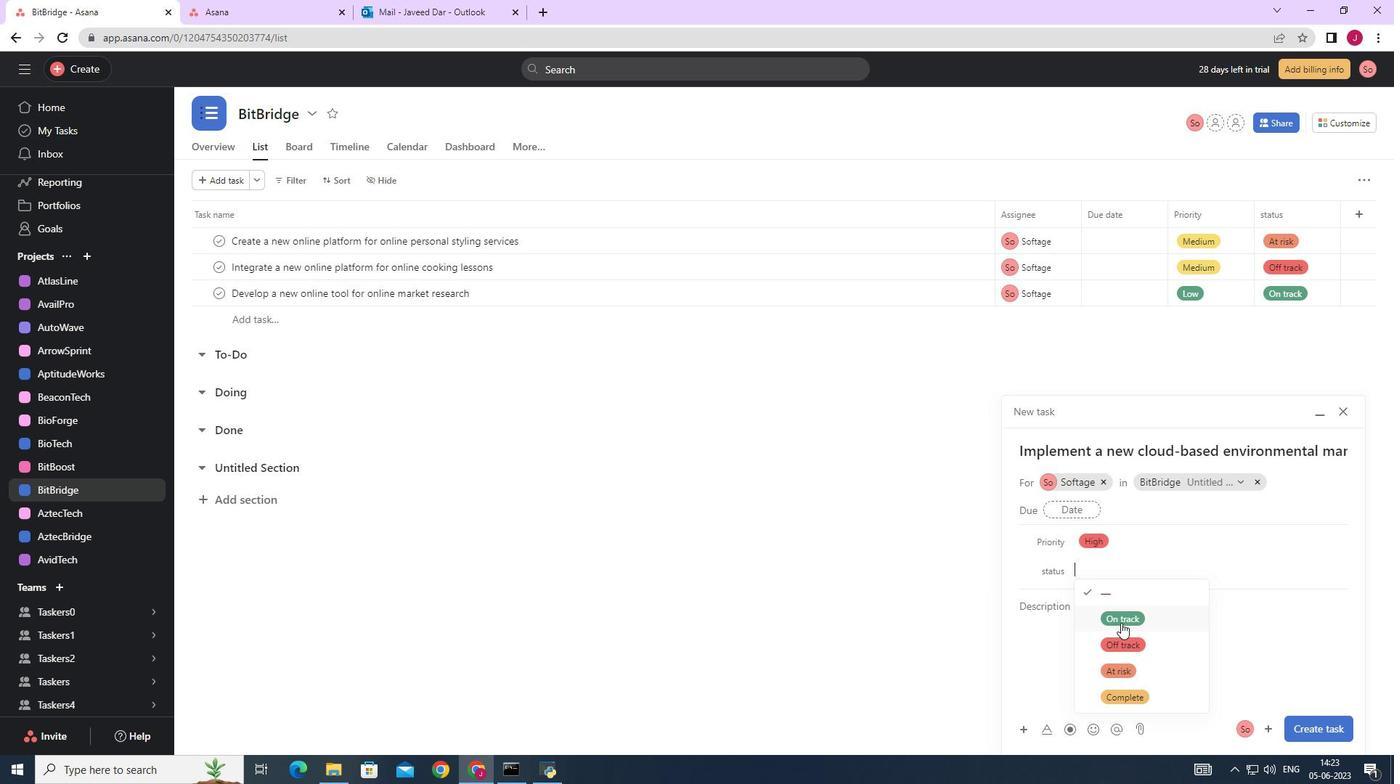
Action: Mouse pressed left at (1121, 618)
Screenshot: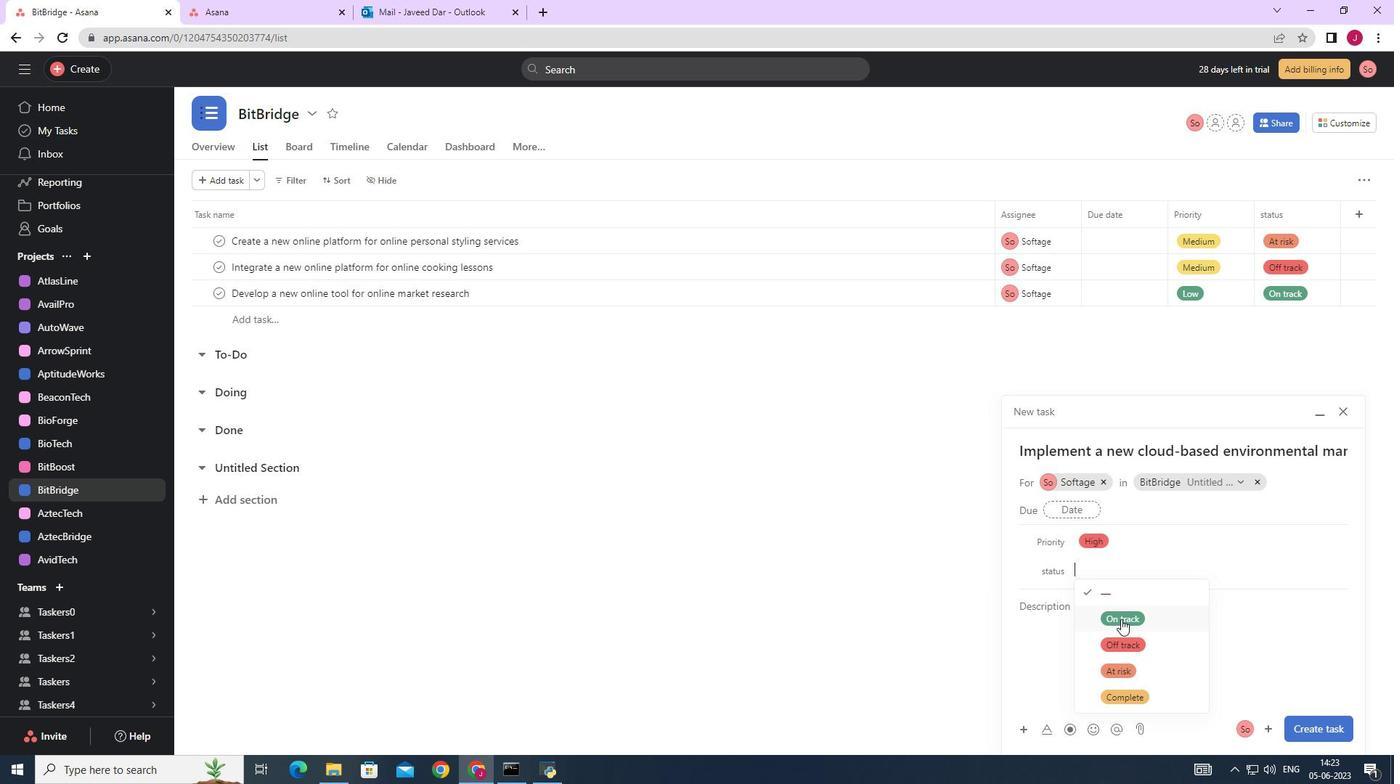 
Action: Mouse moved to (1326, 725)
Screenshot: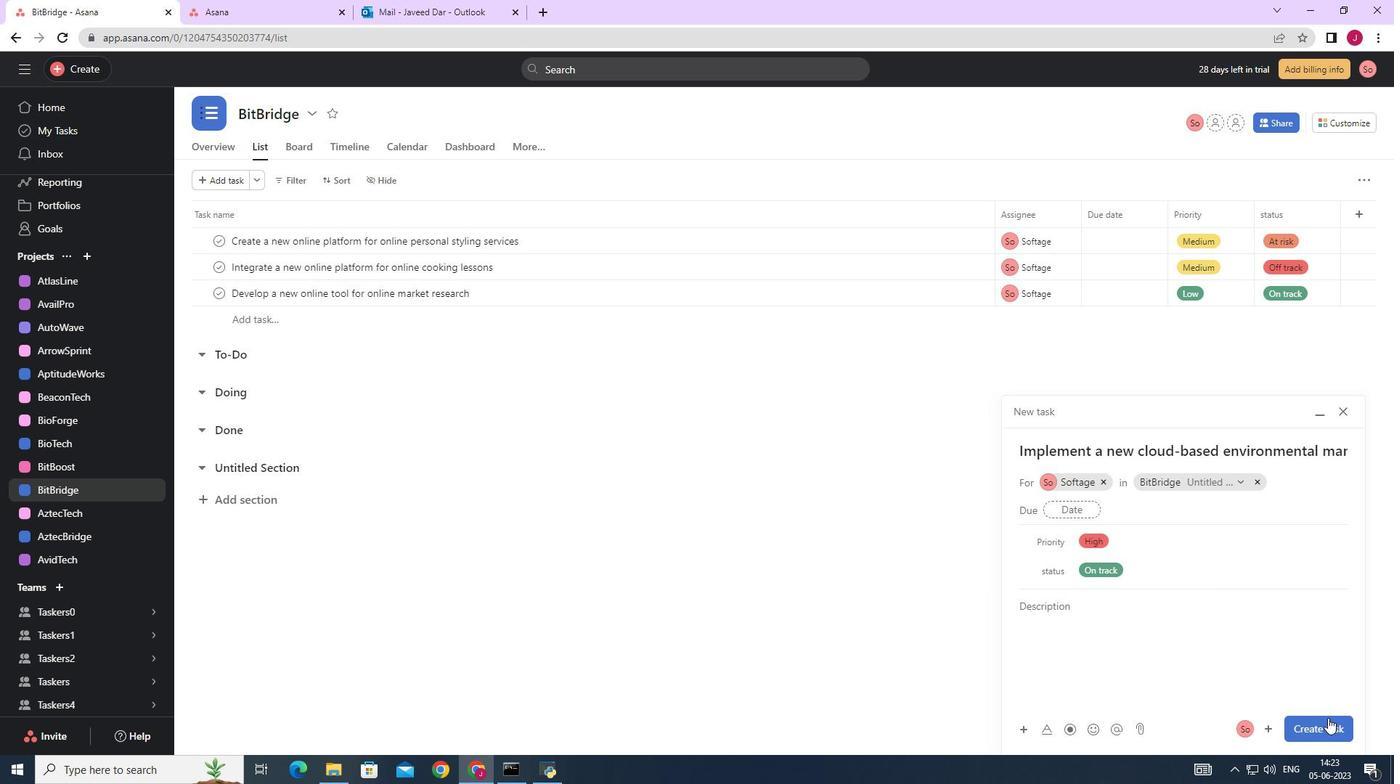 
Action: Mouse pressed left at (1326, 725)
Screenshot: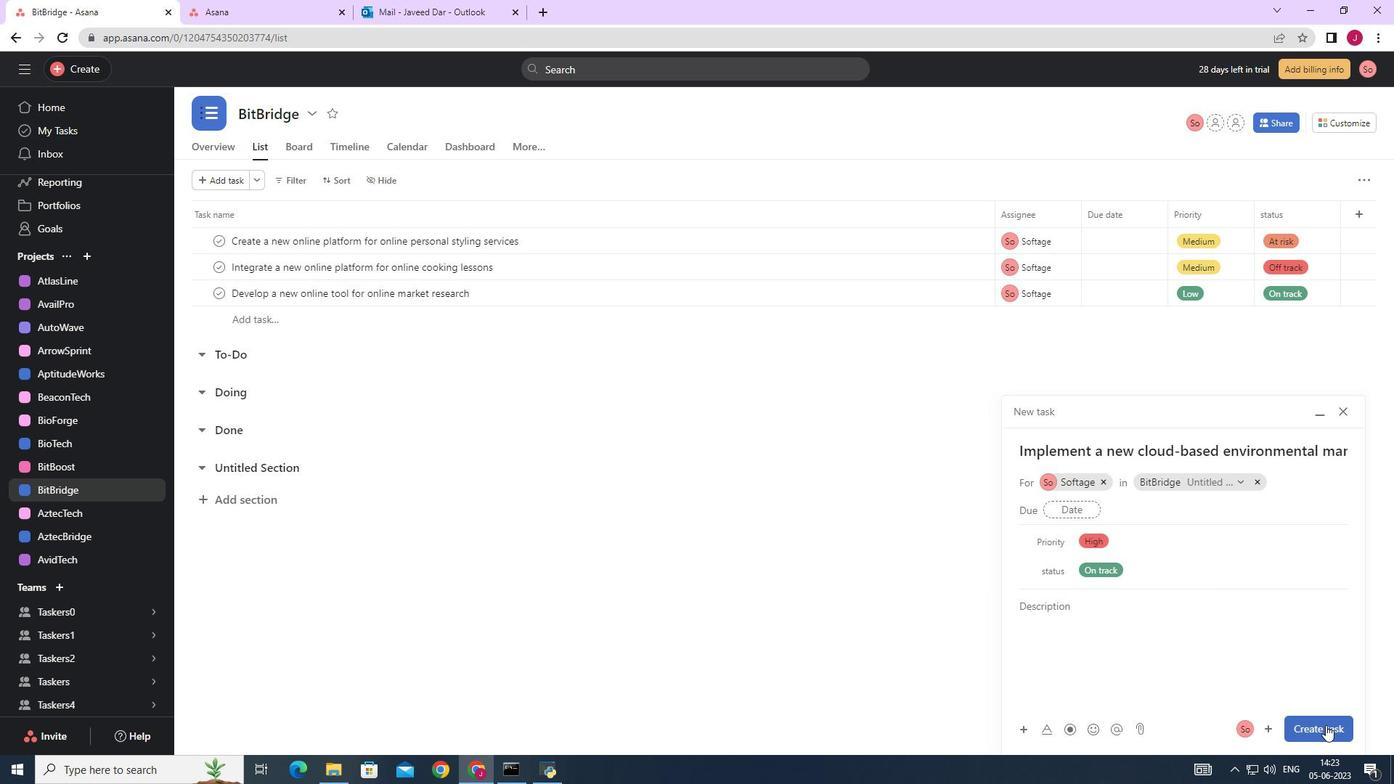 
Action: Mouse moved to (1290, 708)
Screenshot: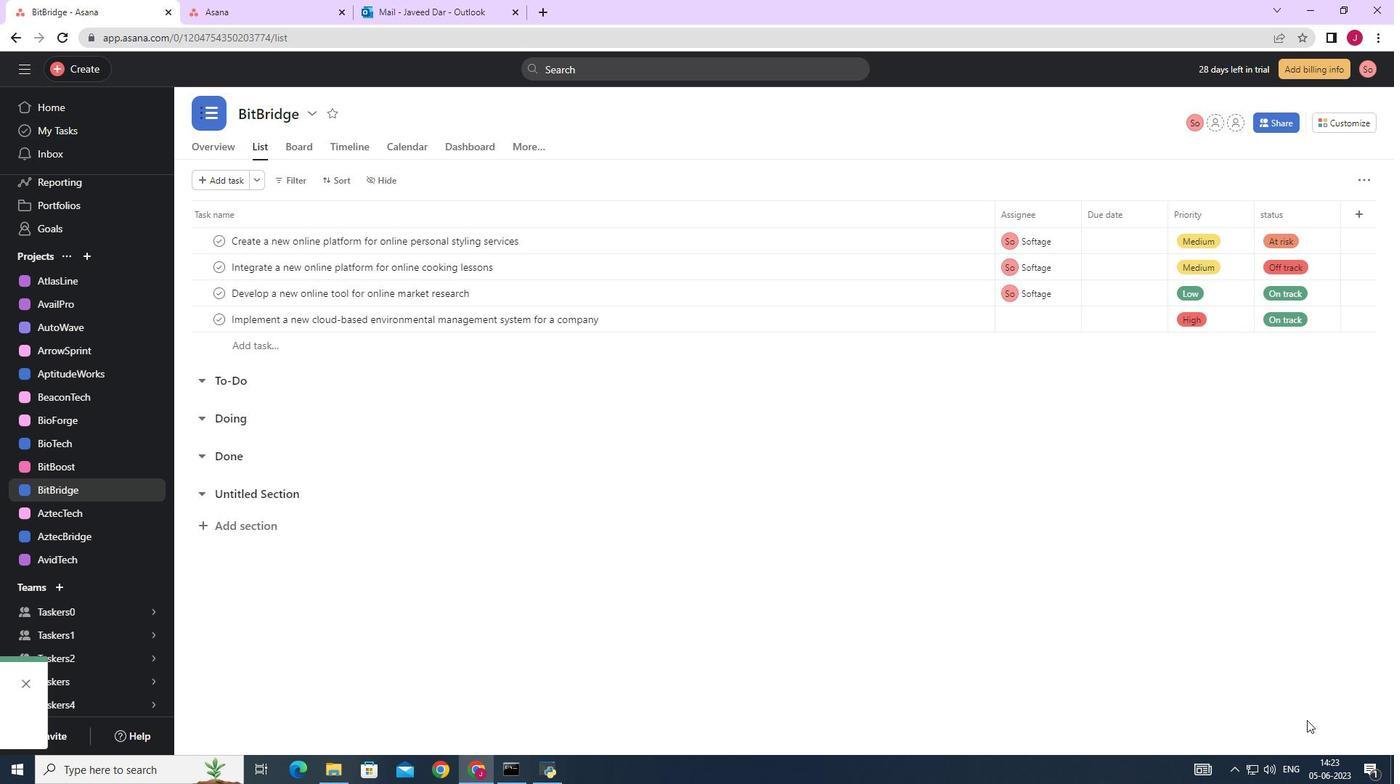
